 Task: Create new contact,   with mail id: 'NovaMartin80@nachi-fujikoshi.co.jp', first name: 'Nova', Last name: 'Martin', Job Title: Procurement Manager, Phone number (801) 555-1234. Change life cycle stage to  'Lead' and lead status to 'New'. Add new company to the associated contact: weill.cornell.edu and type: Other. Logged in from softage.10@softage.net
Action: Mouse moved to (108, 73)
Screenshot: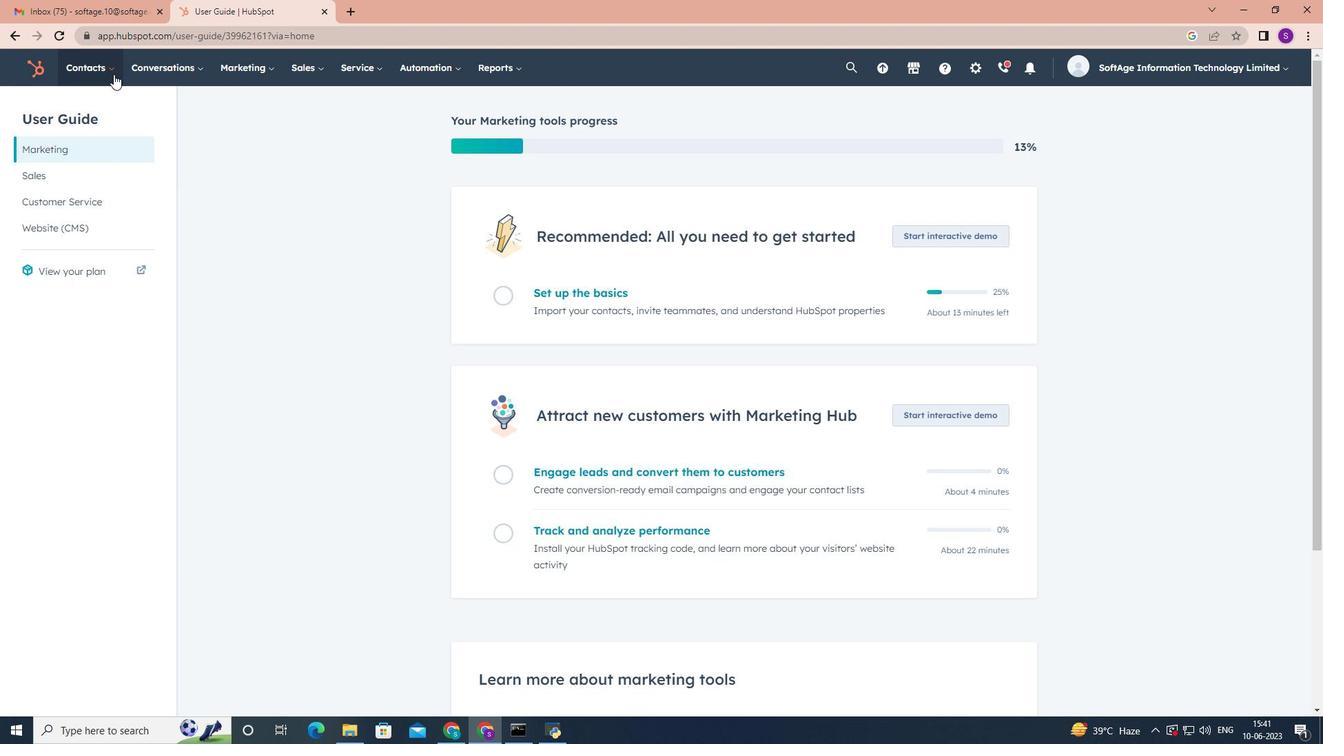 
Action: Mouse pressed left at (108, 73)
Screenshot: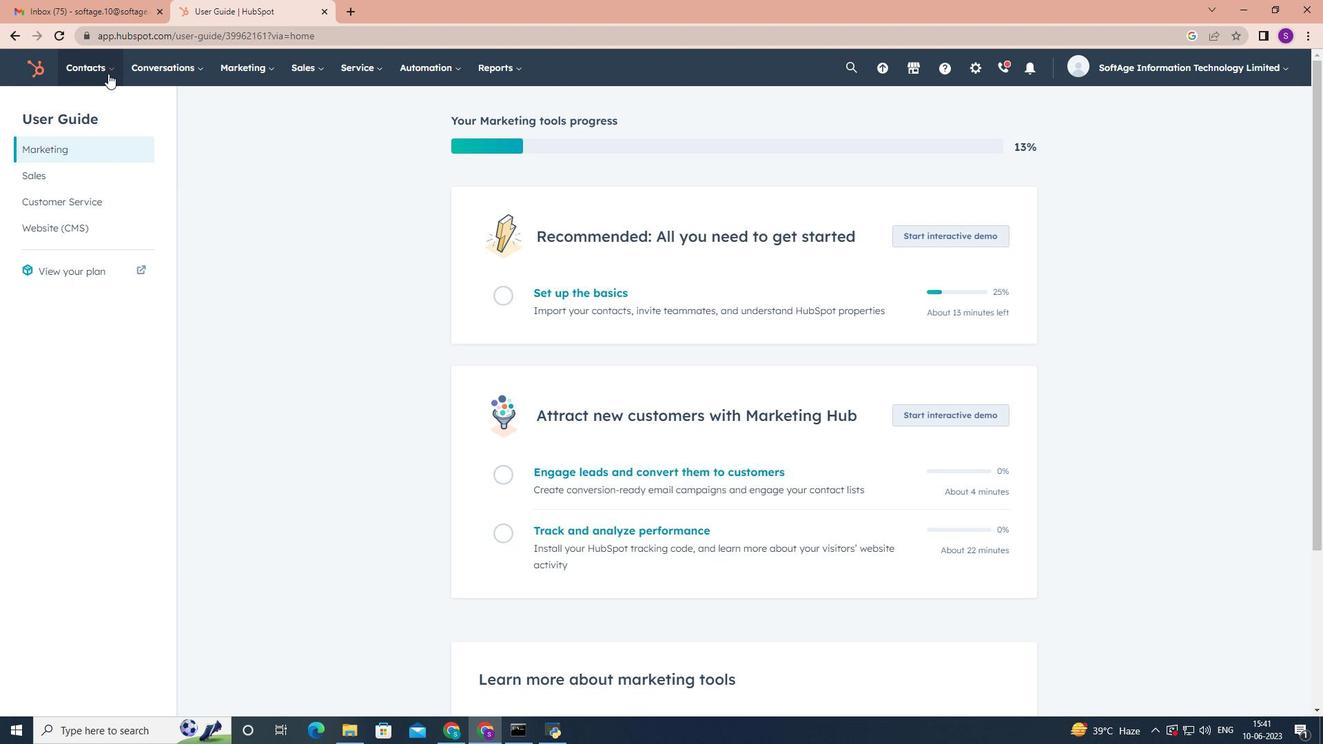 
Action: Mouse moved to (114, 101)
Screenshot: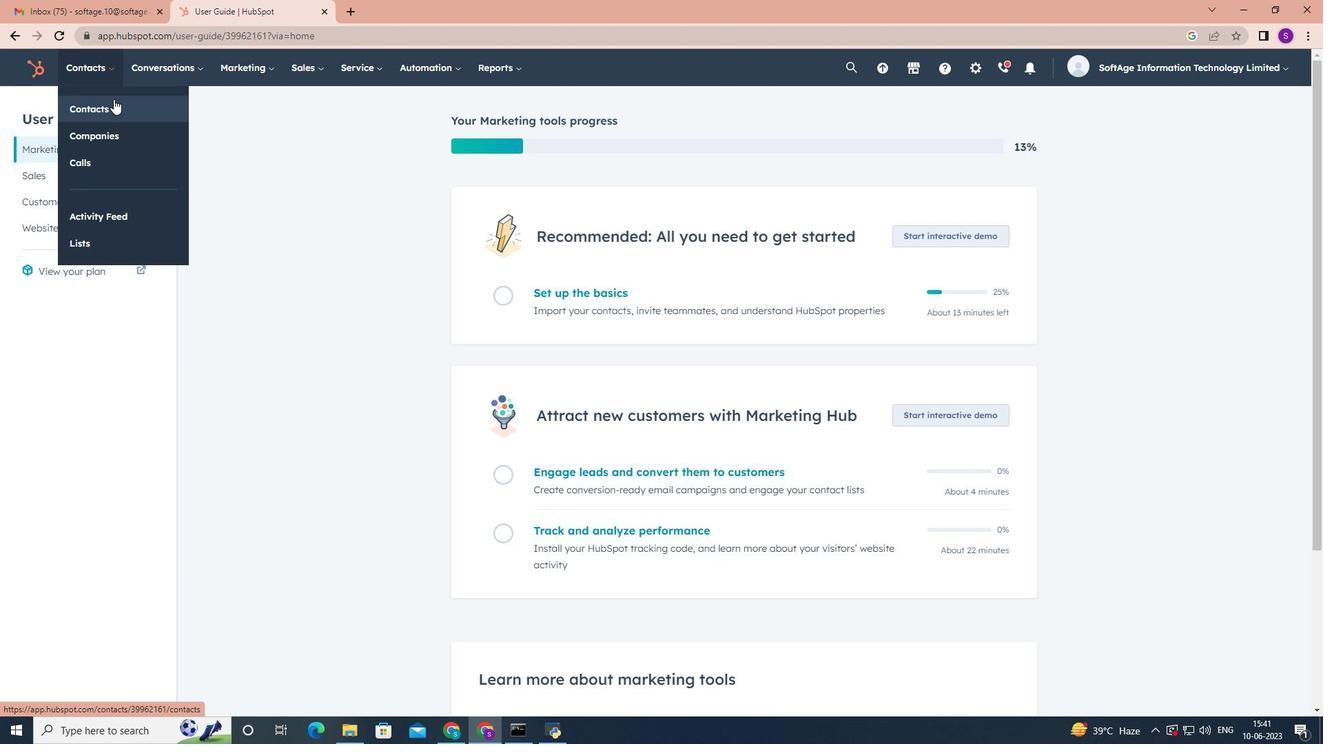 
Action: Mouse pressed left at (114, 101)
Screenshot: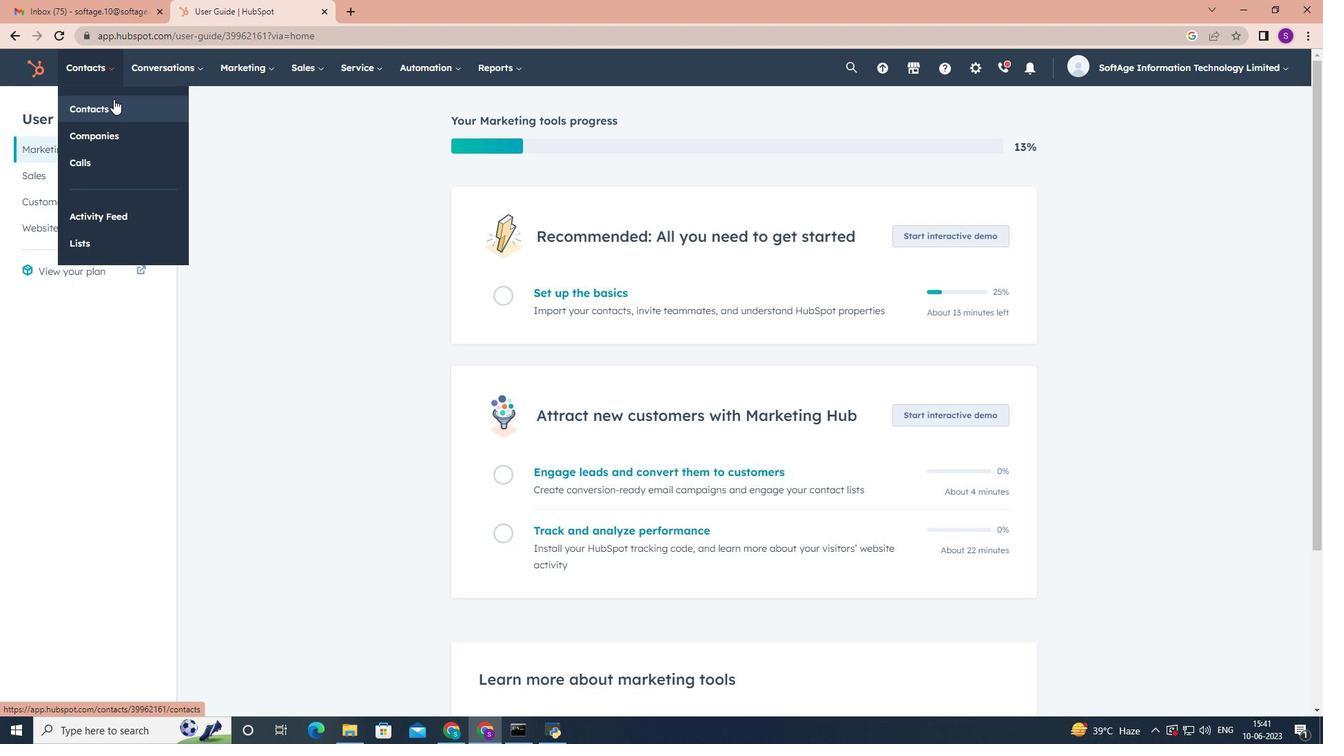 
Action: Mouse moved to (1269, 110)
Screenshot: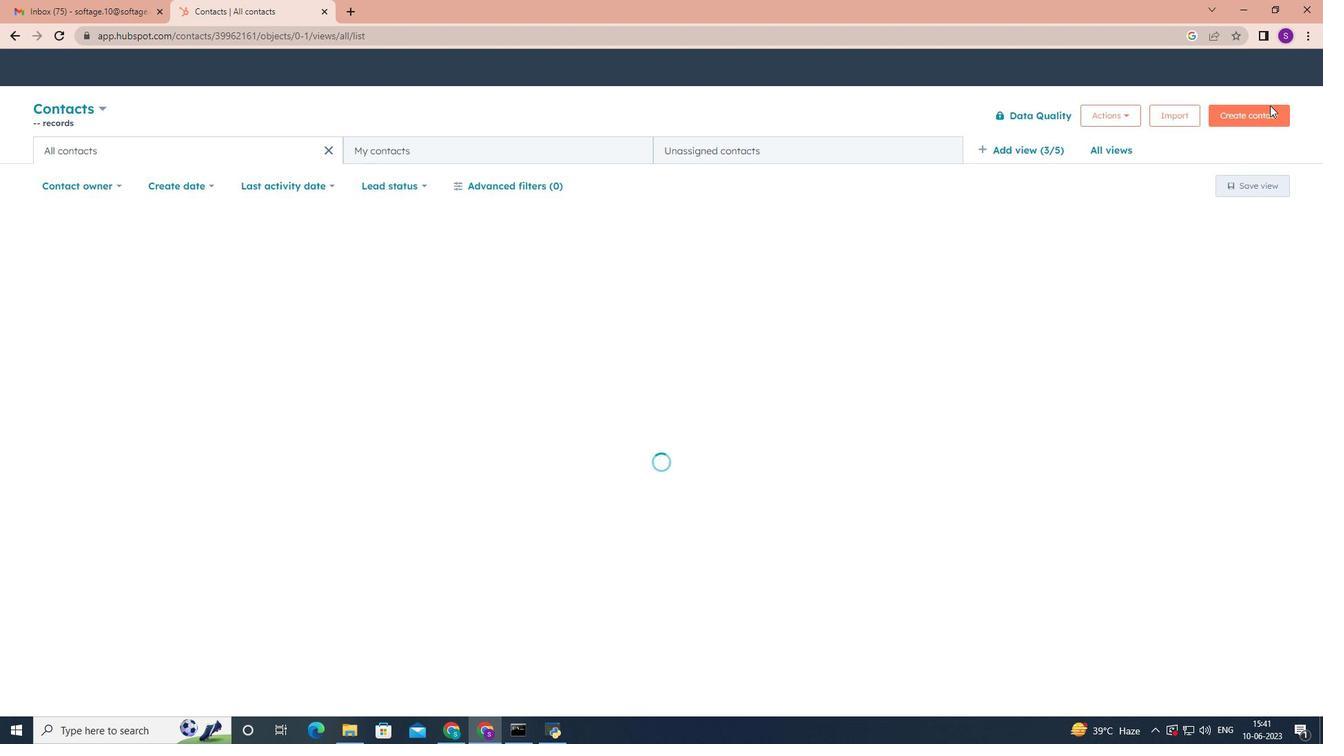 
Action: Mouse pressed left at (1269, 110)
Screenshot: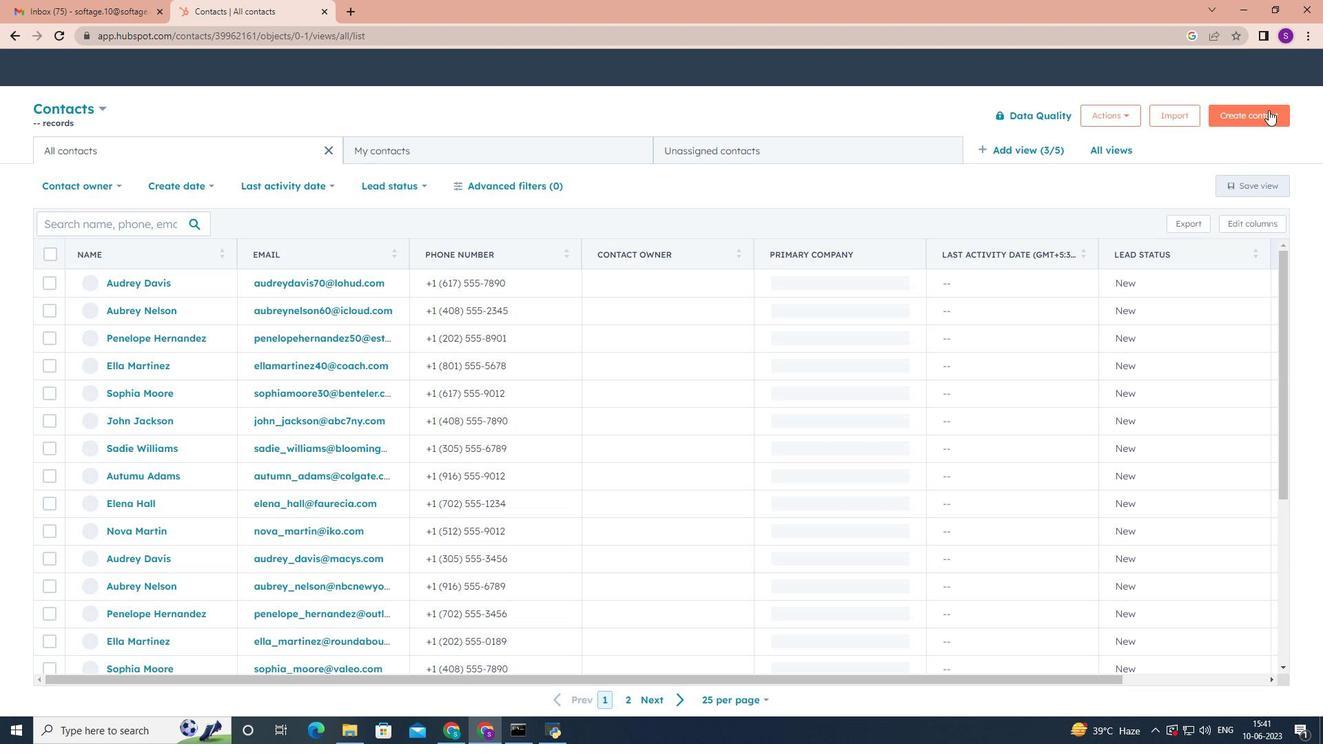 
Action: Mouse moved to (990, 186)
Screenshot: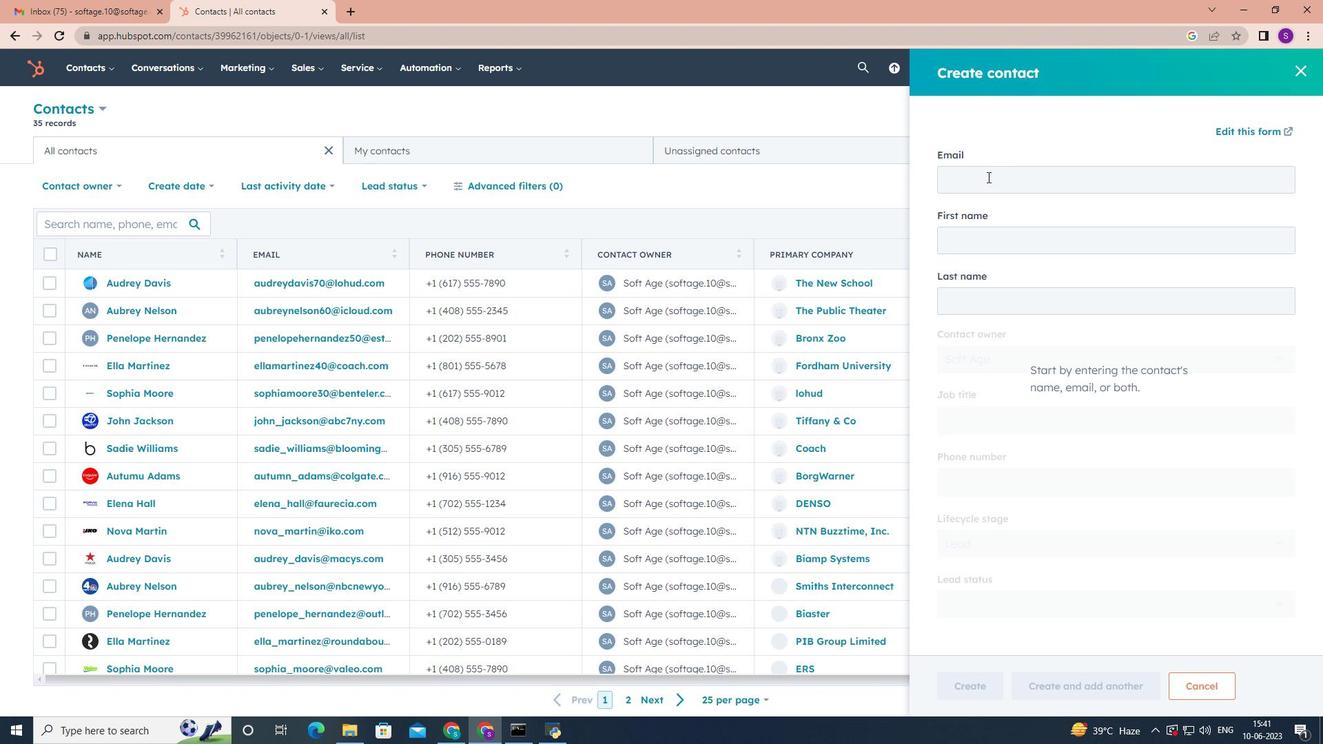
Action: Mouse pressed left at (990, 186)
Screenshot: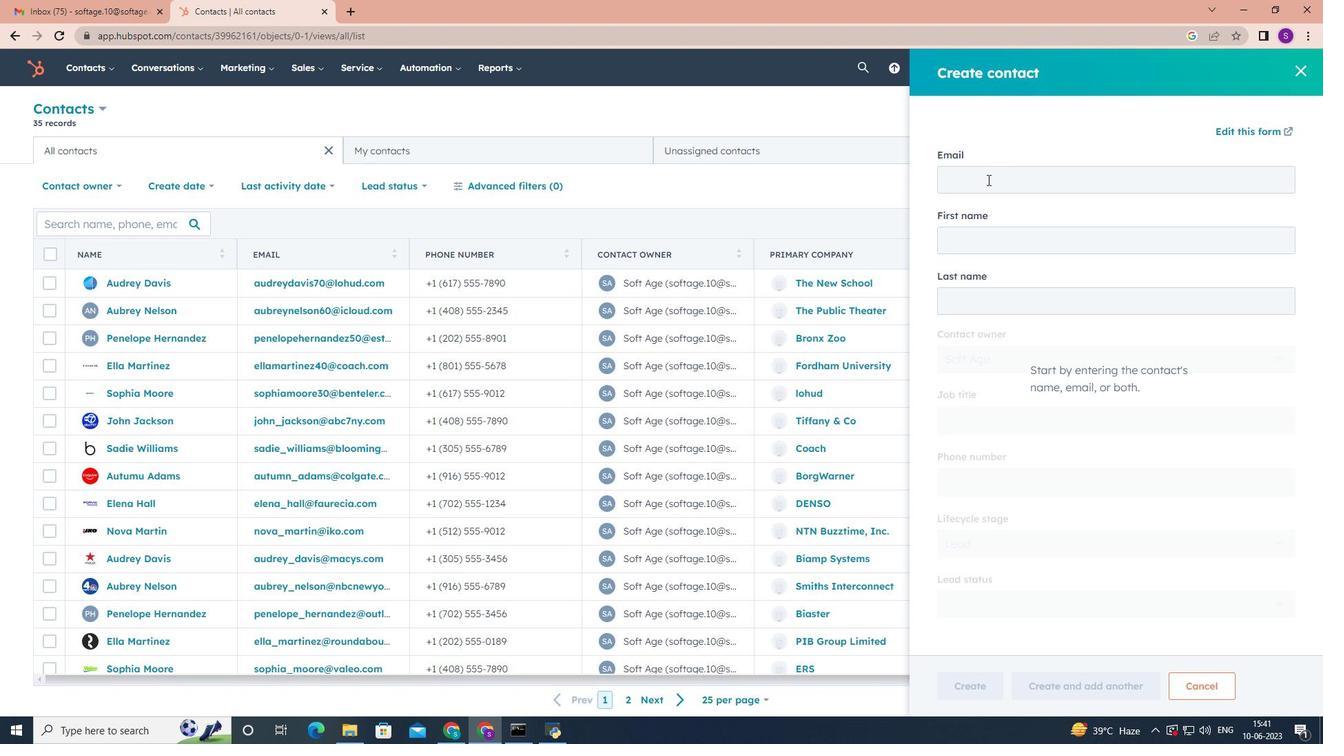 
Action: Key pressed <Key.shift>Nova<Key.shift>Martin80<Key.shift><Key.shift>@nachi-fujikoshi.co.jp<Key.tab><Key.shift>Nova<Key.tab><Key.shift>Martin<Key.tab><Key.shift>Pr<Key.tab><Key.shift>Procurement<Key.space><Key.shift>Manager<Key.tab>8015551234<Key.tab><Key.tab><Key.tab><Key.tab><Key.enter>
Screenshot: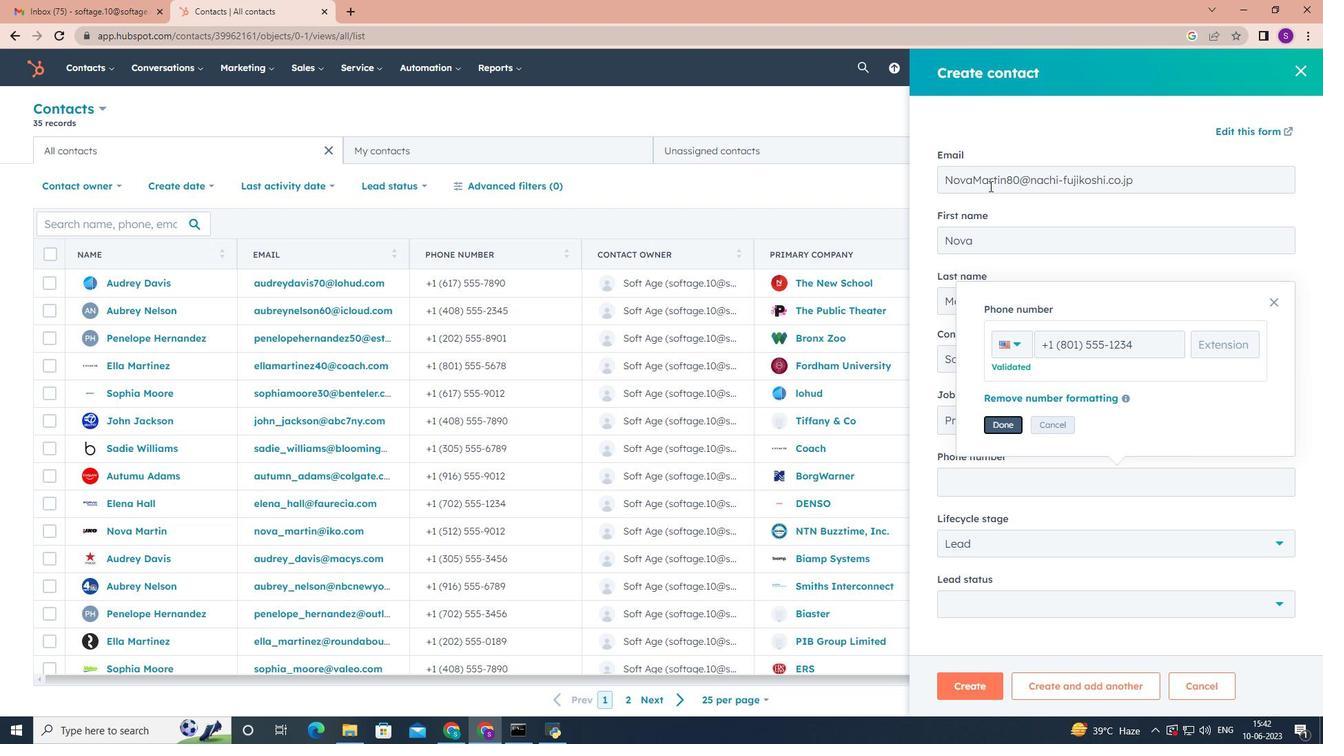 
Action: Mouse moved to (1281, 555)
Screenshot: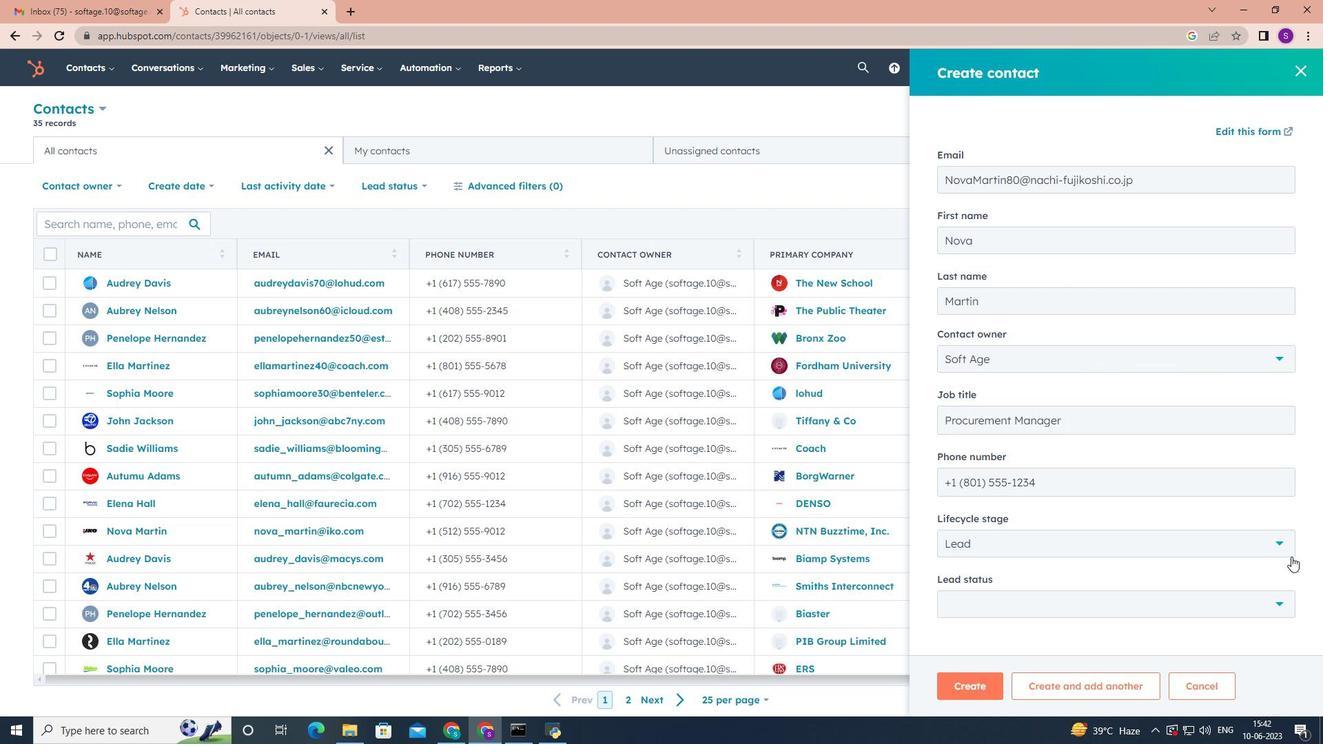 
Action: Mouse pressed left at (1281, 555)
Screenshot: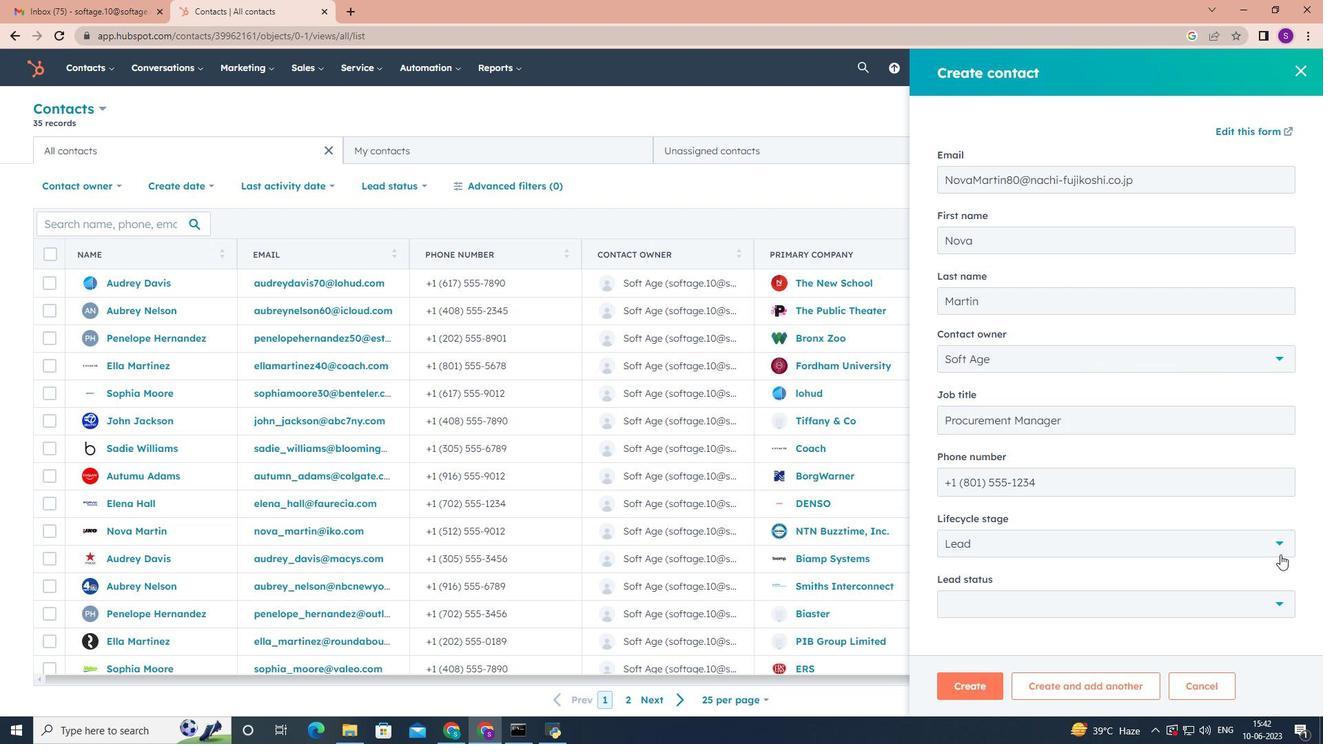 
Action: Mouse moved to (1122, 427)
Screenshot: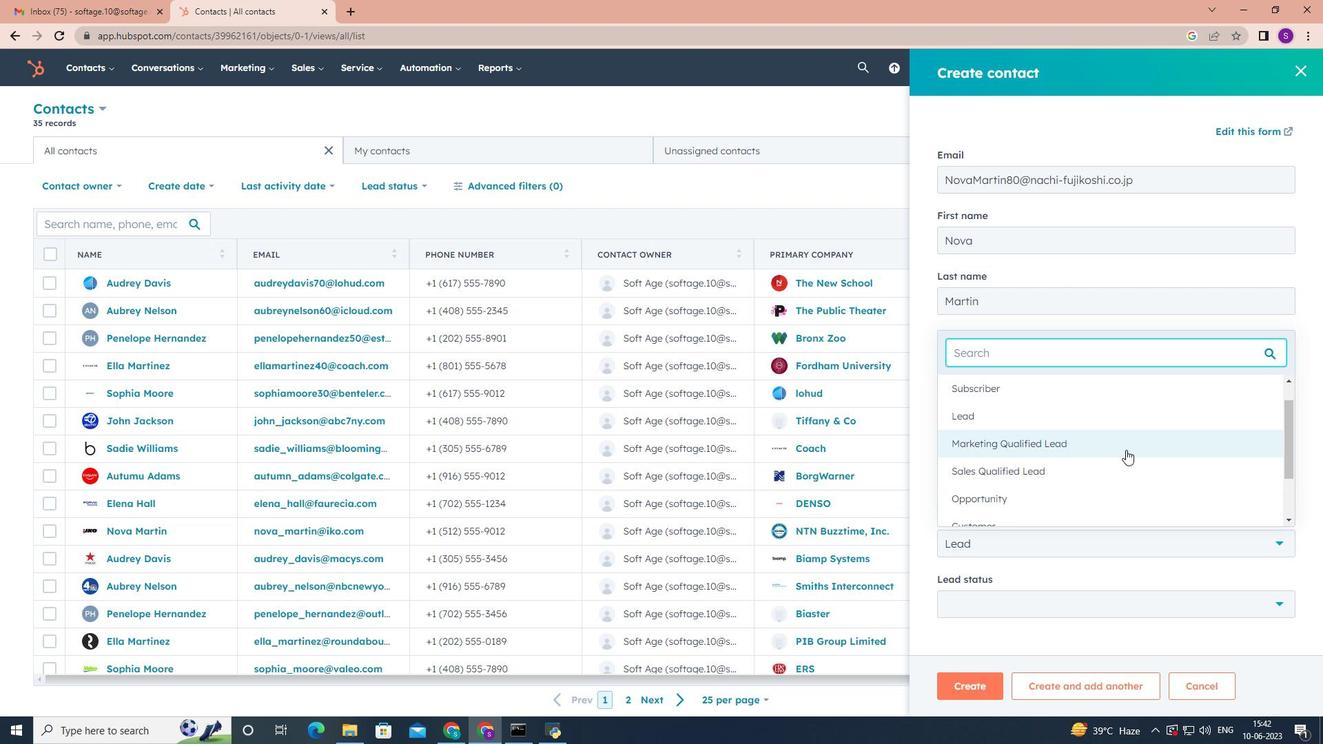 
Action: Mouse pressed left at (1122, 427)
Screenshot: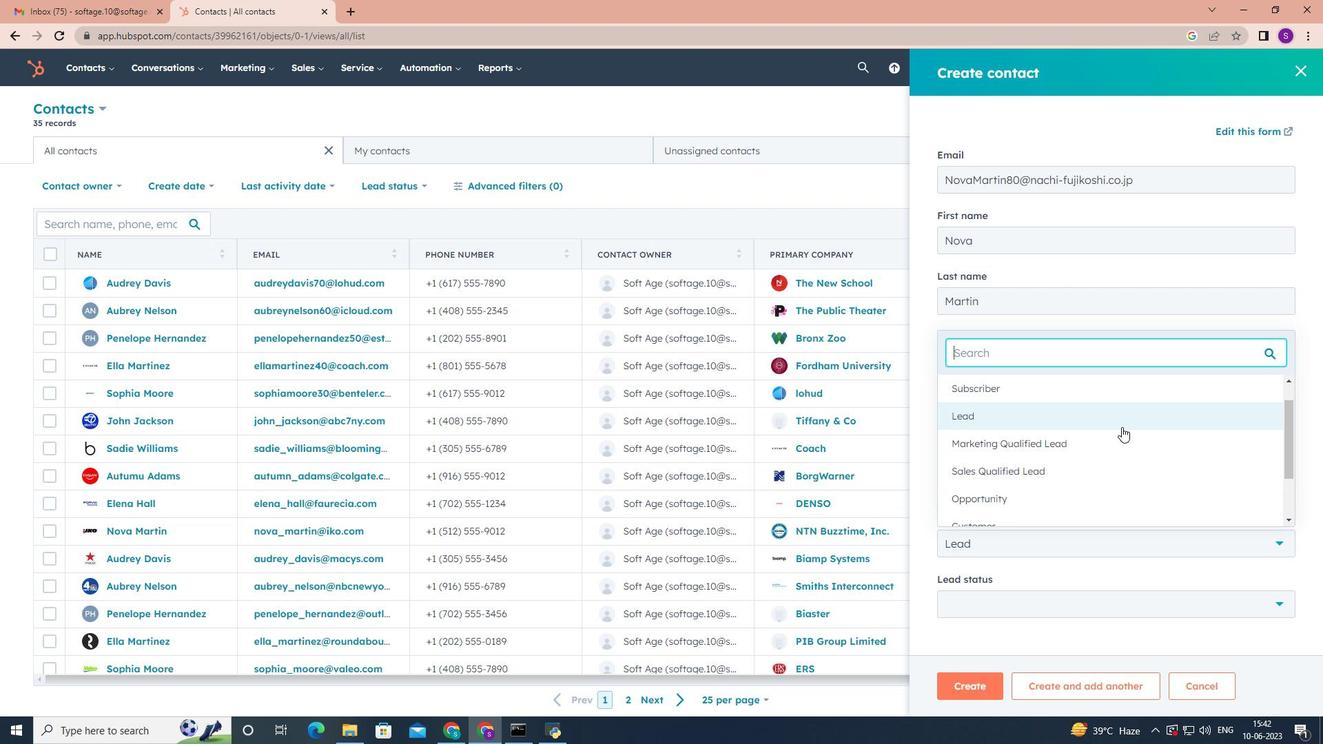 
Action: Mouse moved to (1271, 611)
Screenshot: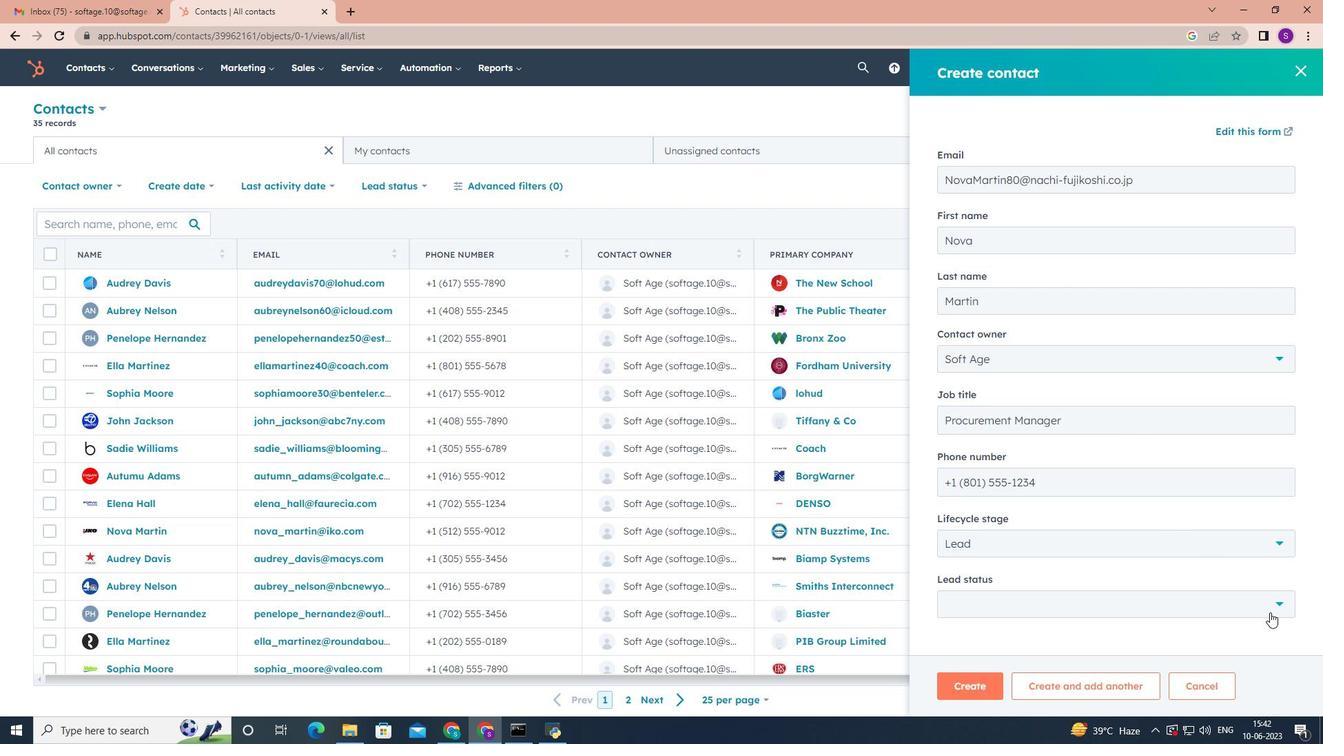 
Action: Mouse pressed left at (1271, 611)
Screenshot: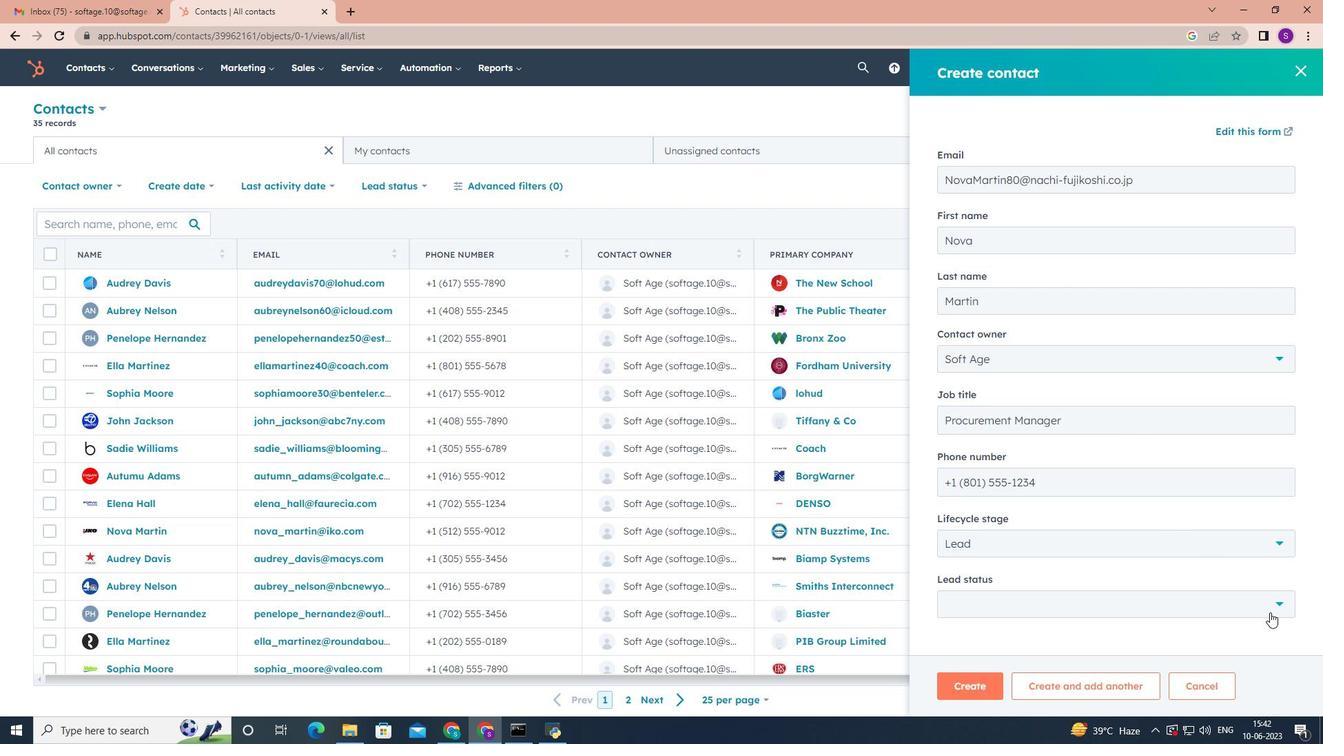 
Action: Mouse moved to (1123, 464)
Screenshot: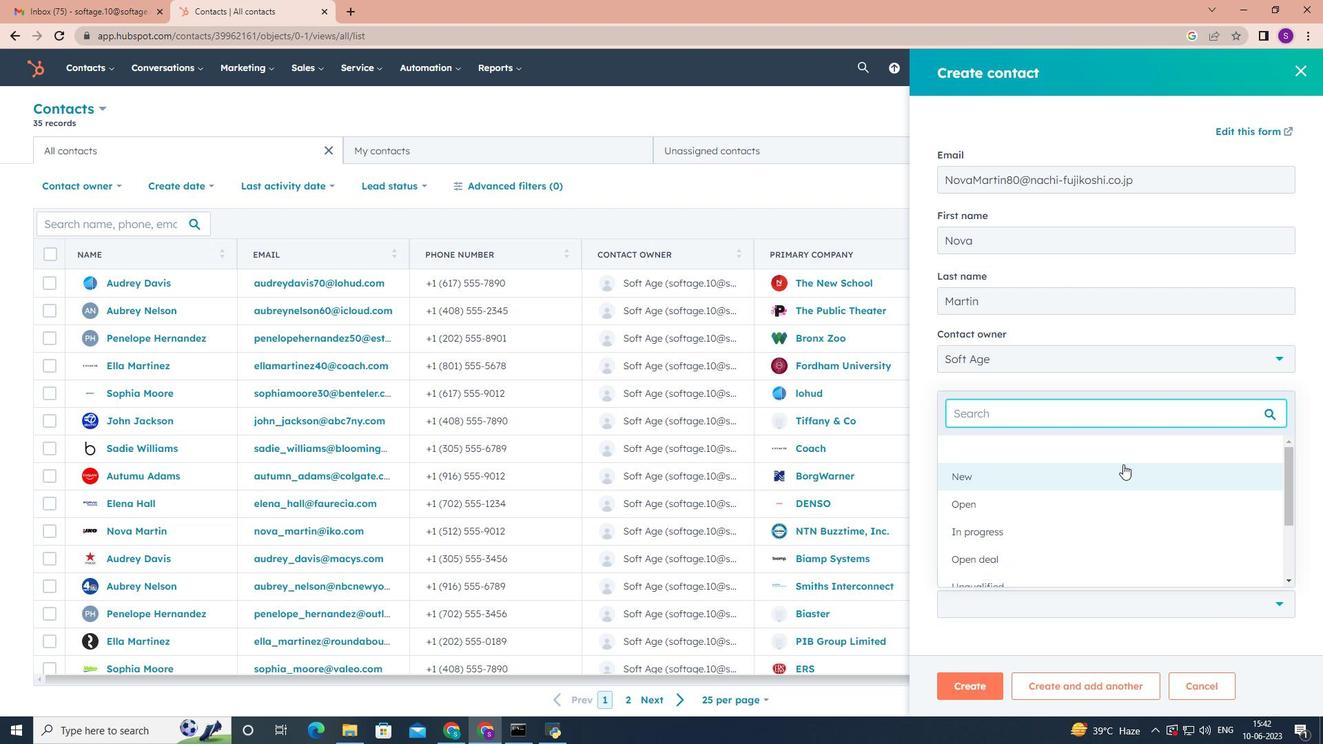 
Action: Mouse pressed left at (1123, 464)
Screenshot: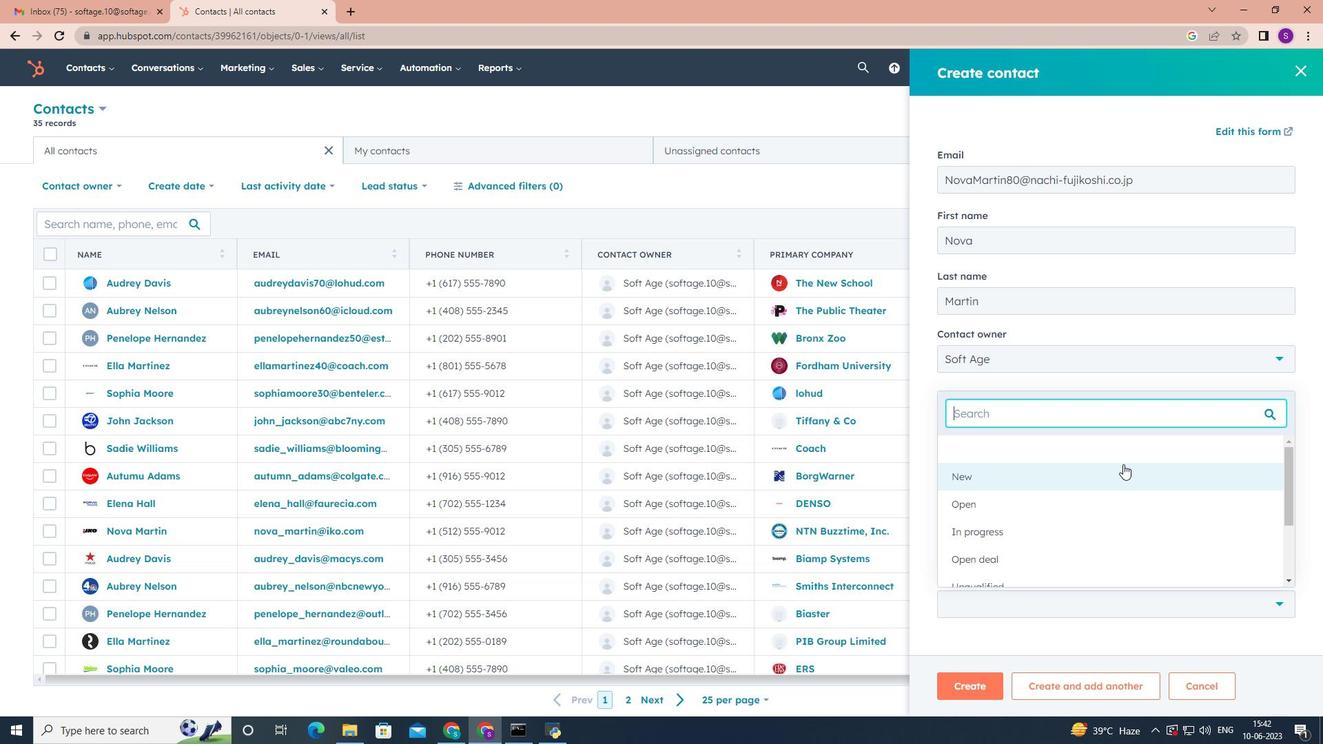 
Action: Mouse moved to (1112, 493)
Screenshot: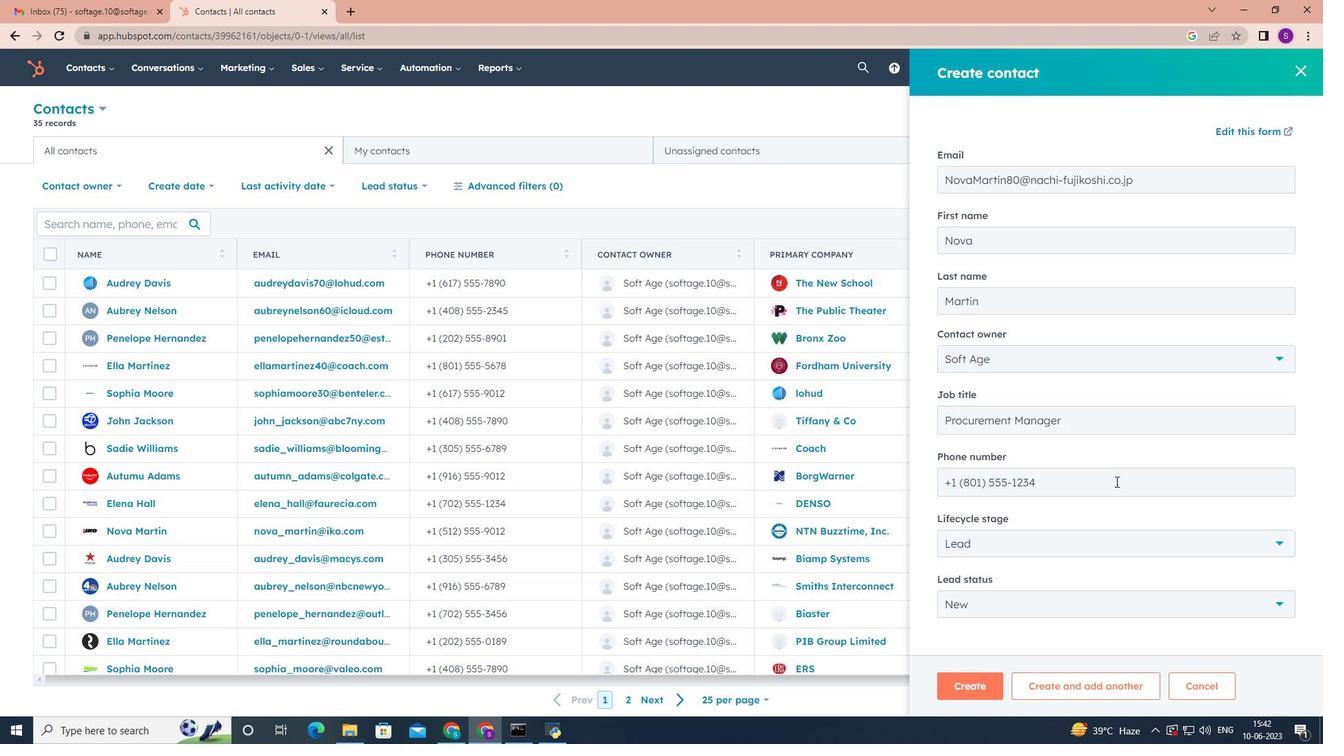 
Action: Mouse scrolled (1112, 493) with delta (0, 0)
Screenshot: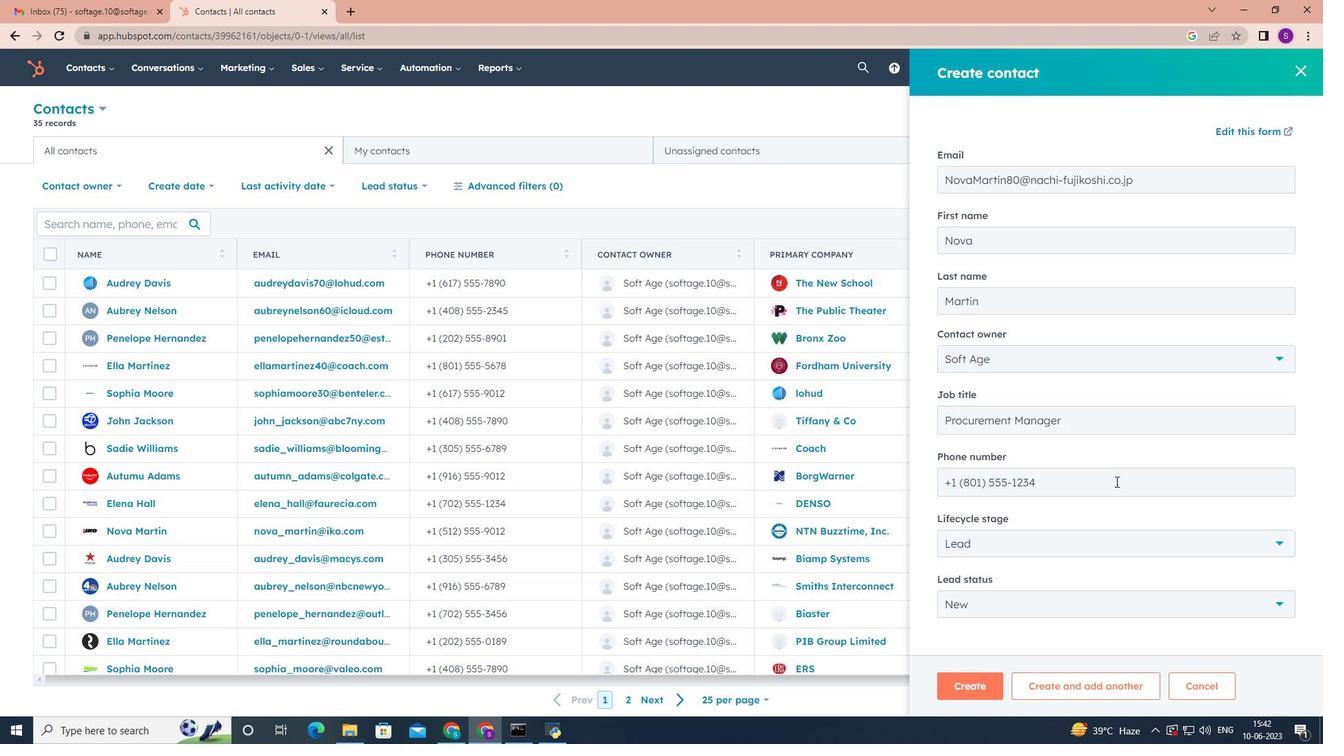 
Action: Mouse moved to (1111, 499)
Screenshot: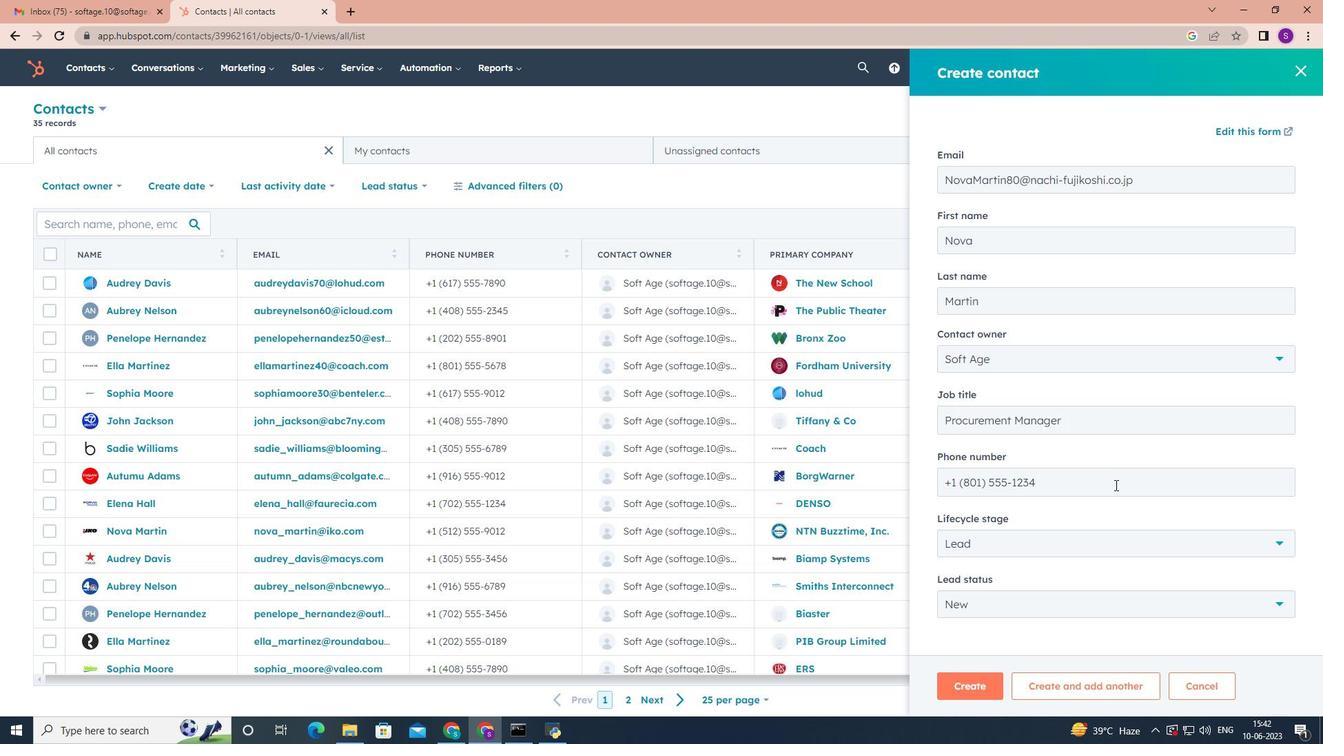 
Action: Mouse scrolled (1111, 499) with delta (0, 0)
Screenshot: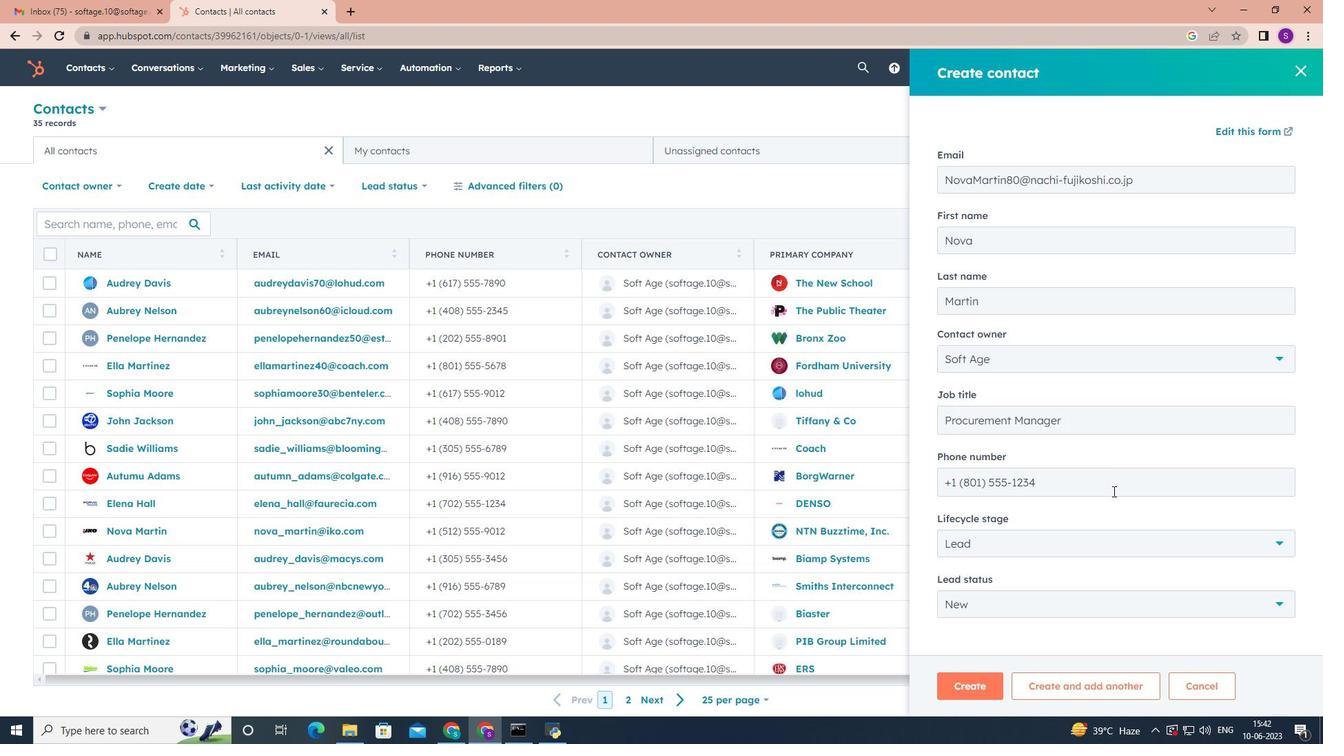
Action: Mouse scrolled (1111, 499) with delta (0, 0)
Screenshot: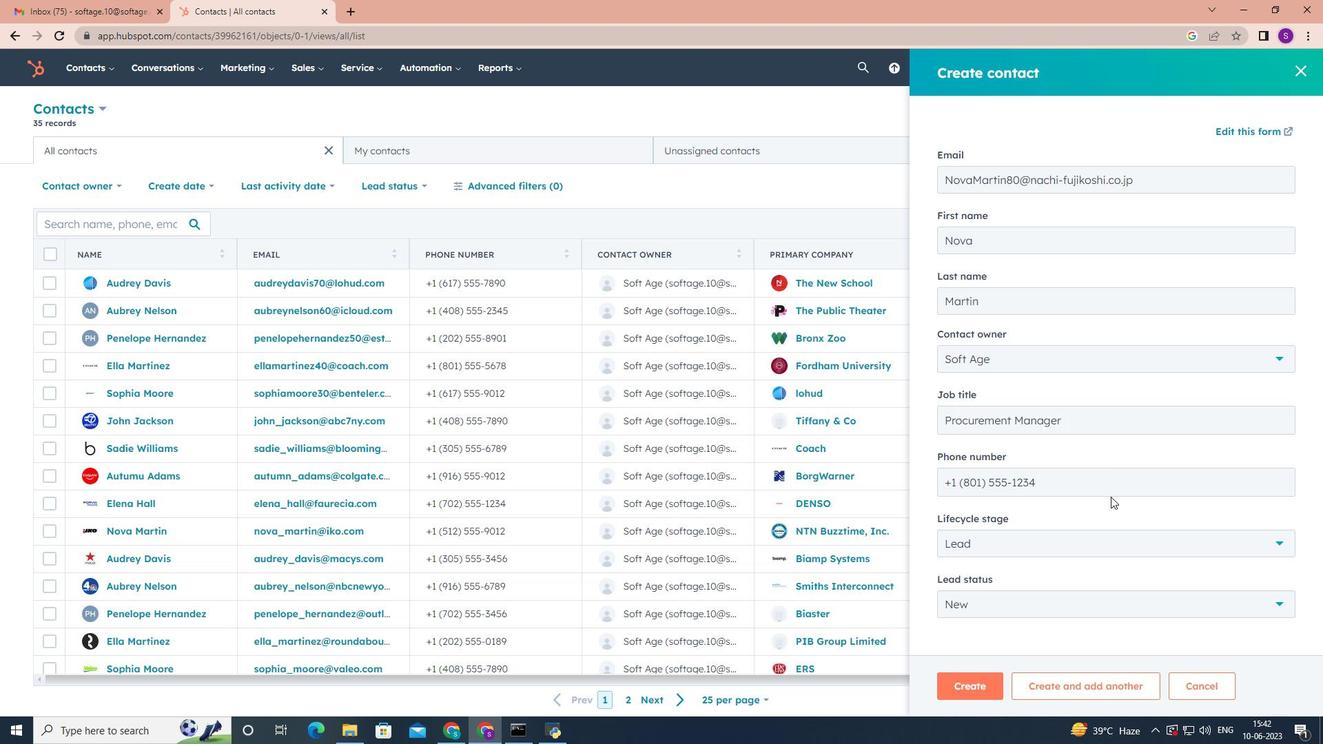 
Action: Mouse scrolled (1111, 499) with delta (0, 0)
Screenshot: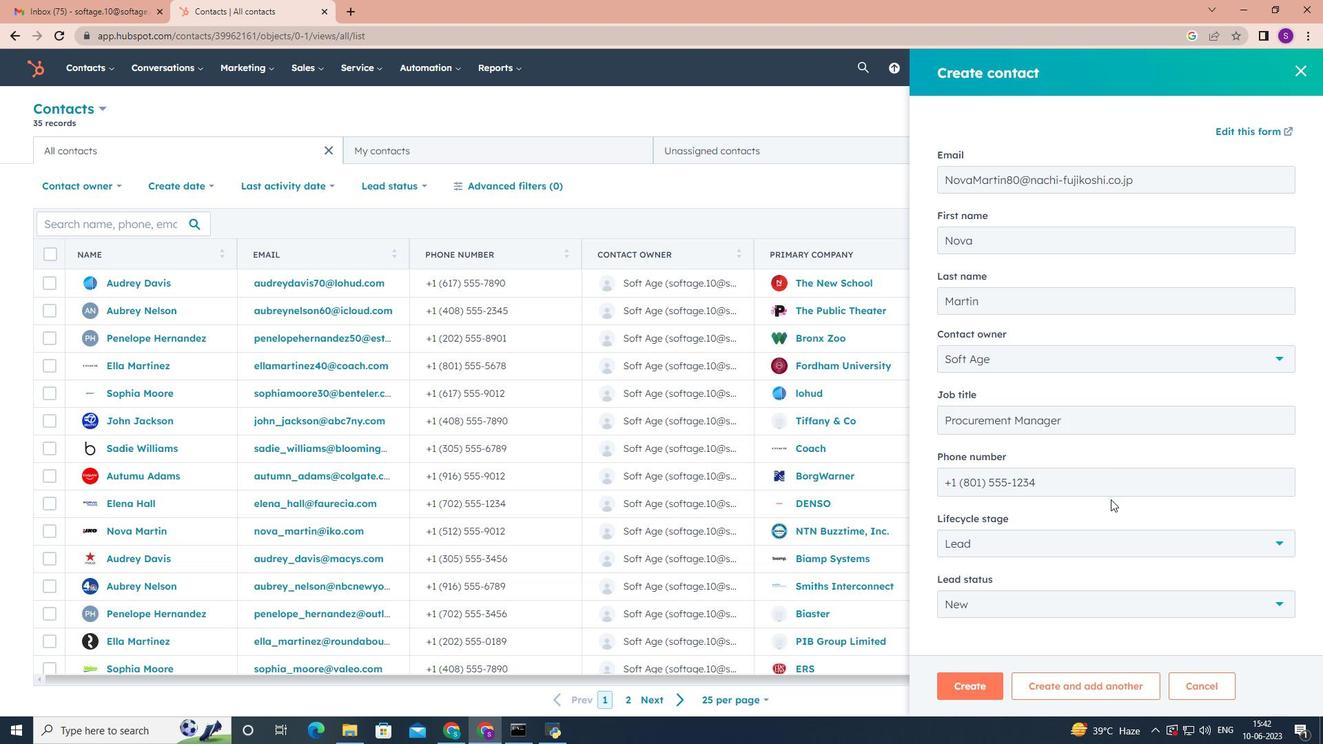 
Action: Mouse moved to (1090, 539)
Screenshot: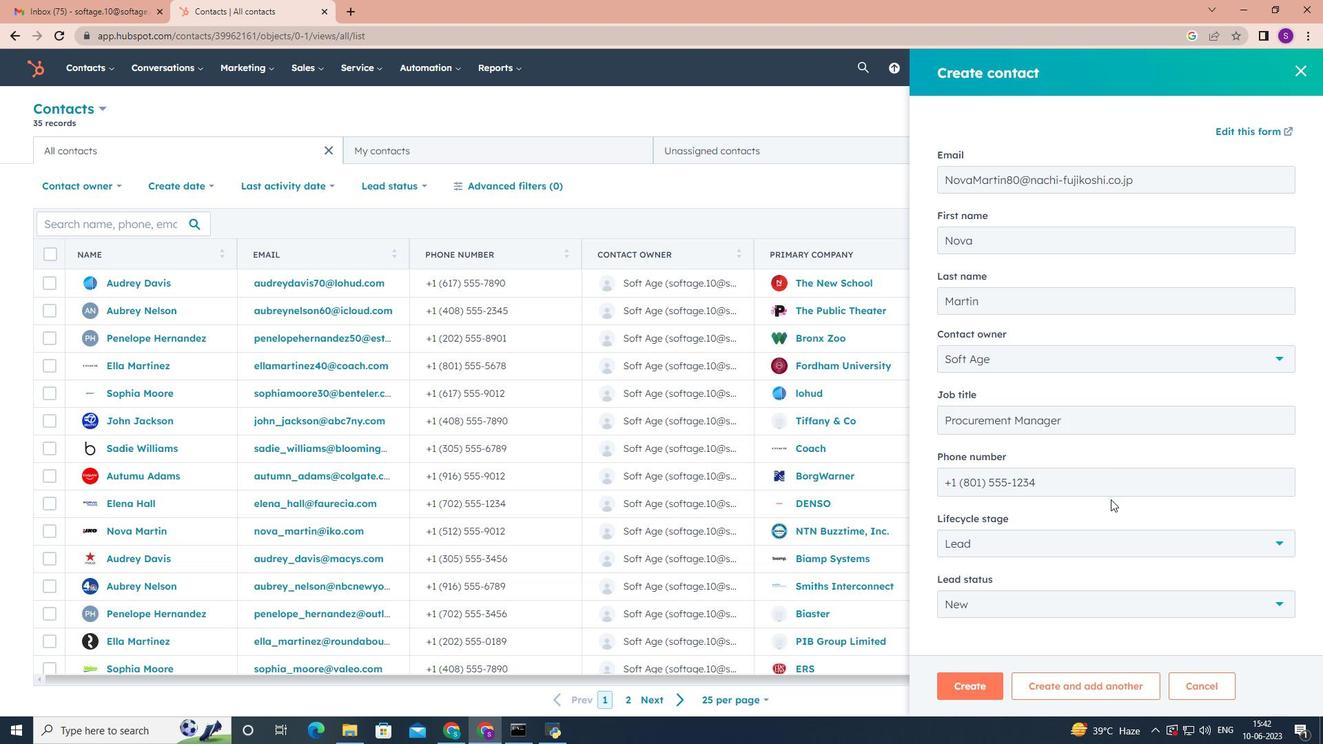 
Action: Mouse scrolled (1090, 538) with delta (0, 0)
Screenshot: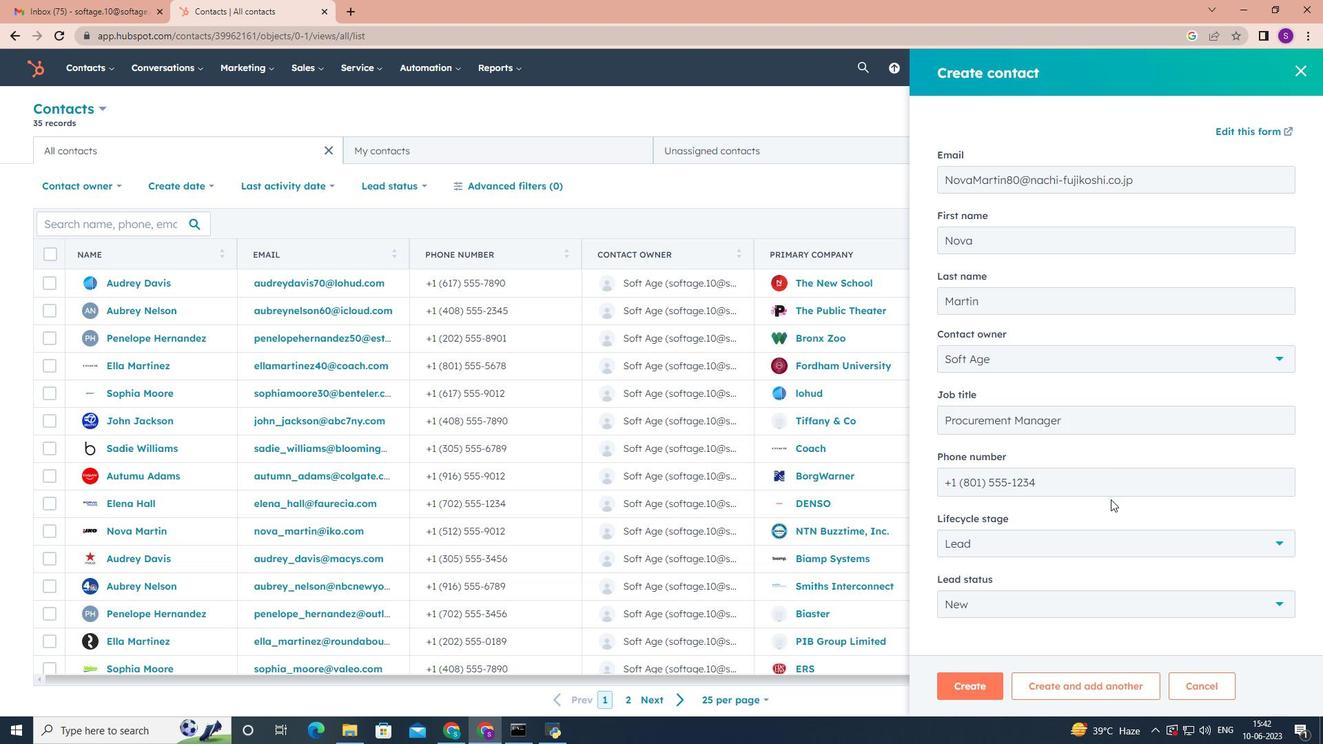 
Action: Mouse moved to (986, 680)
Screenshot: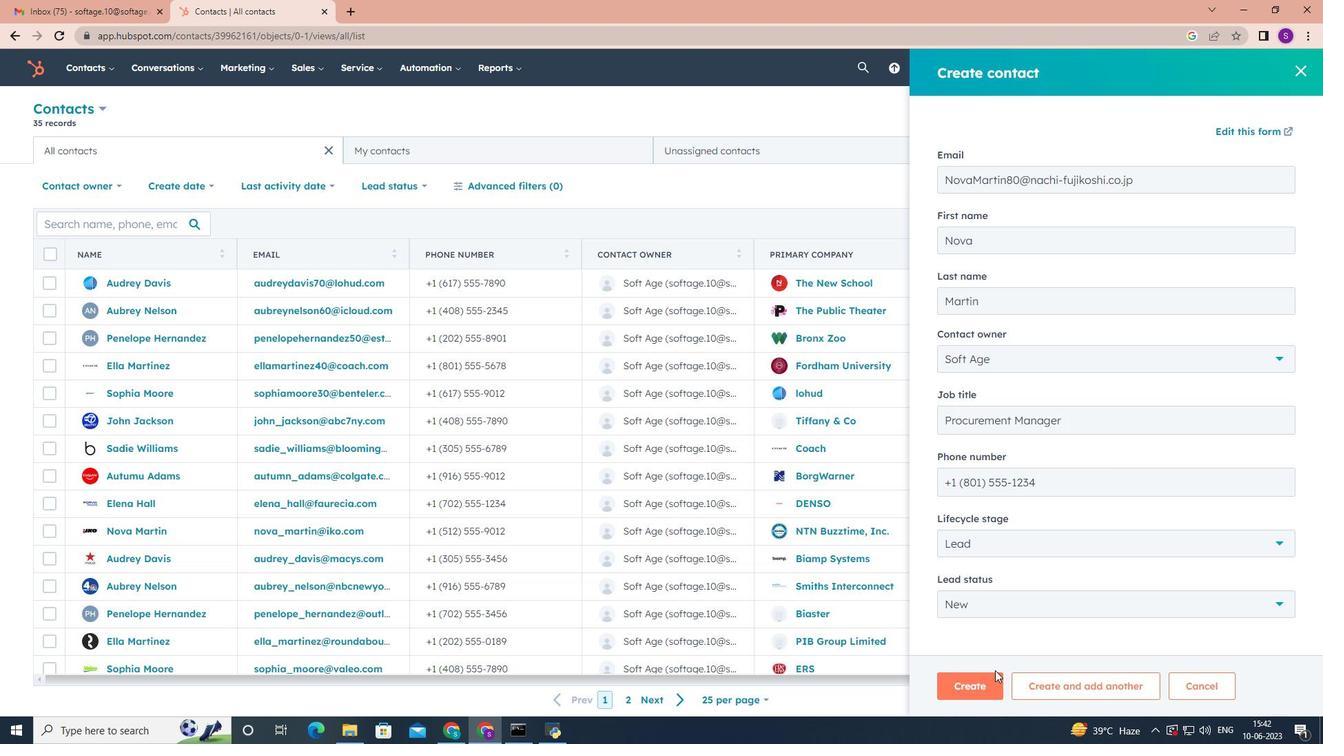 
Action: Mouse pressed left at (986, 680)
Screenshot: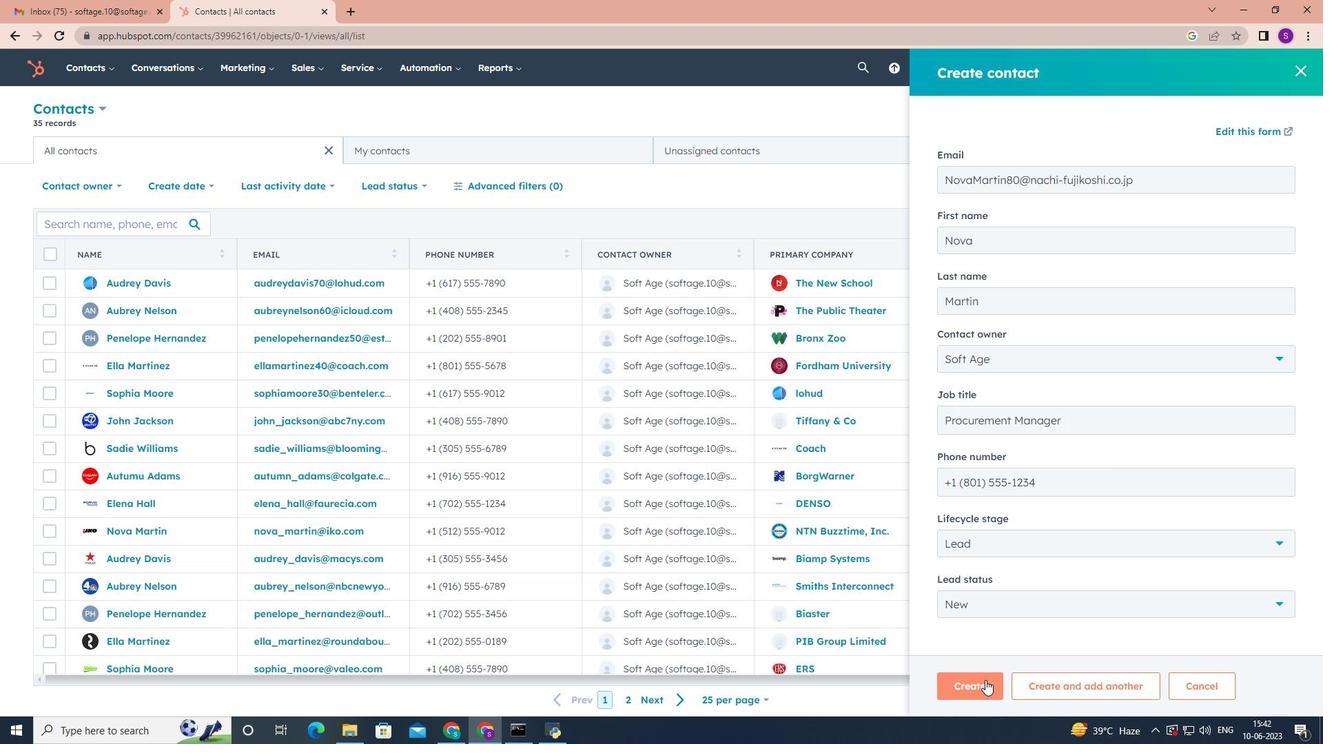 
Action: Mouse moved to (930, 444)
Screenshot: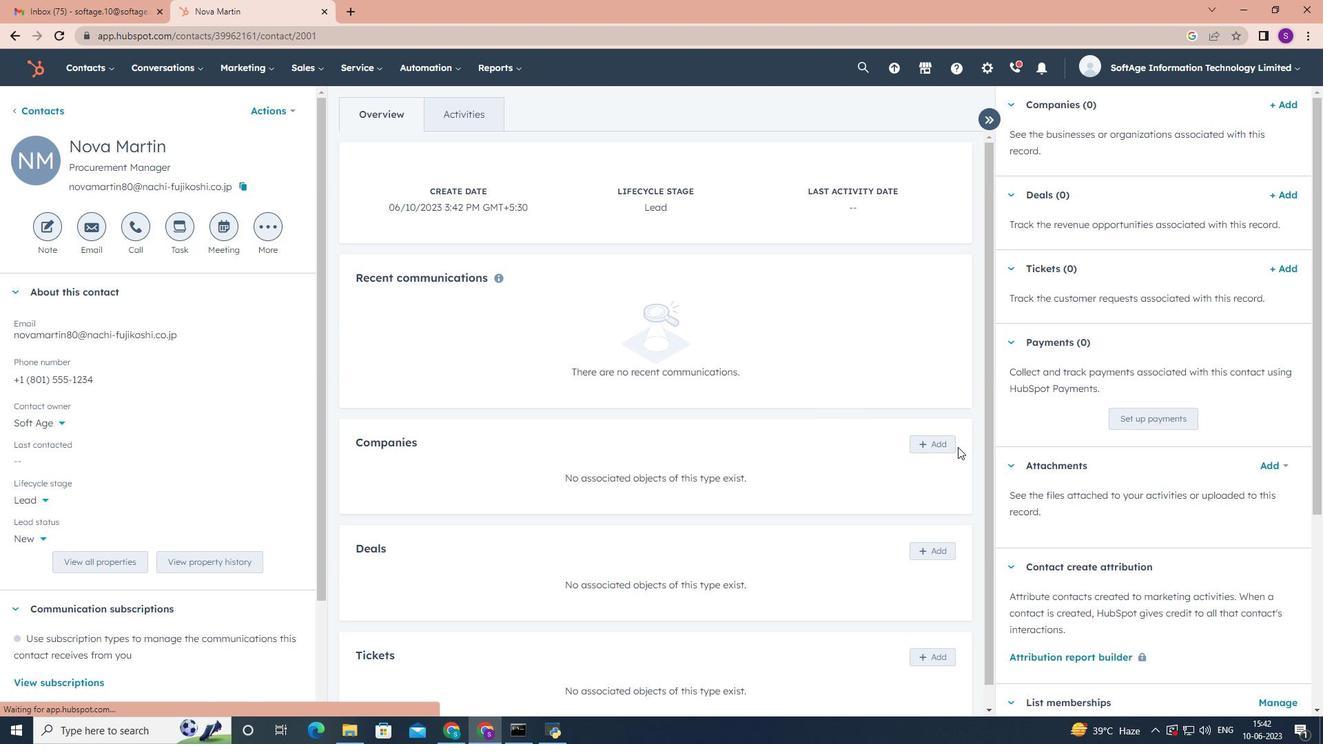 
Action: Mouse pressed left at (930, 444)
Screenshot: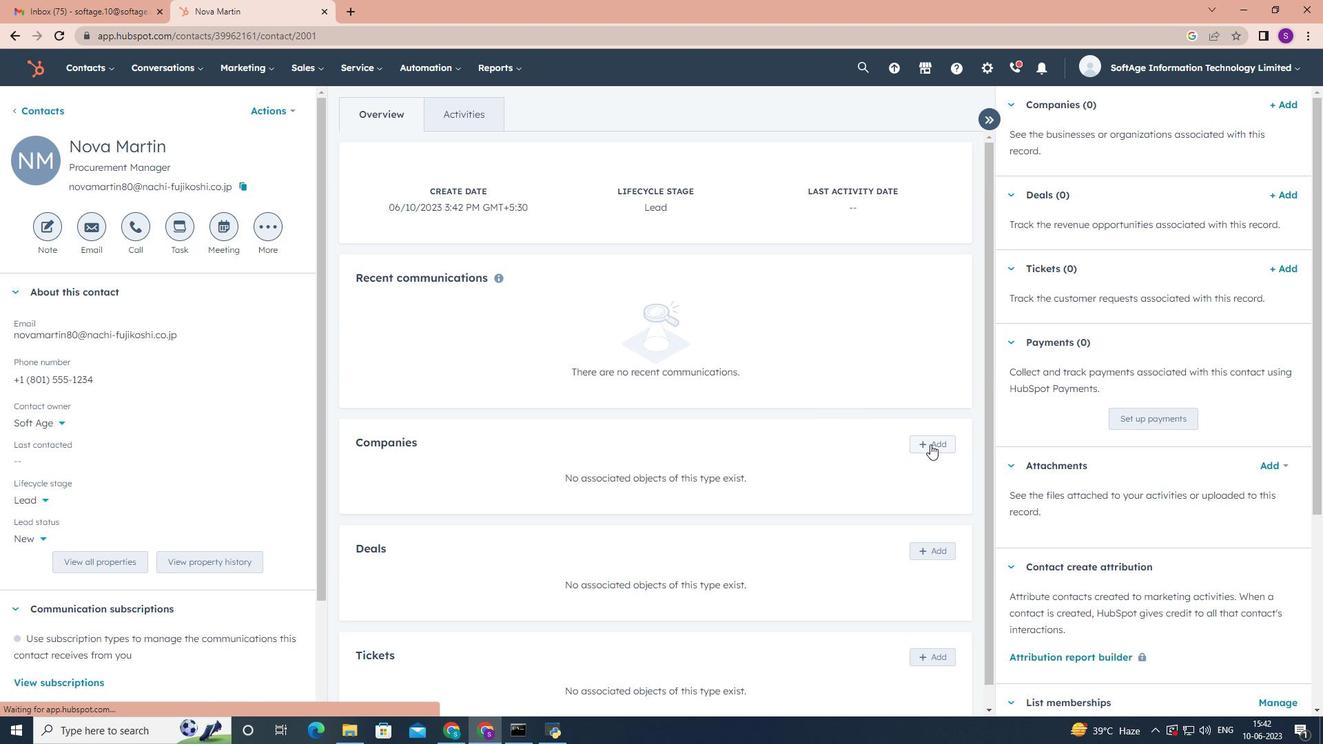 
Action: Mouse moved to (1073, 139)
Screenshot: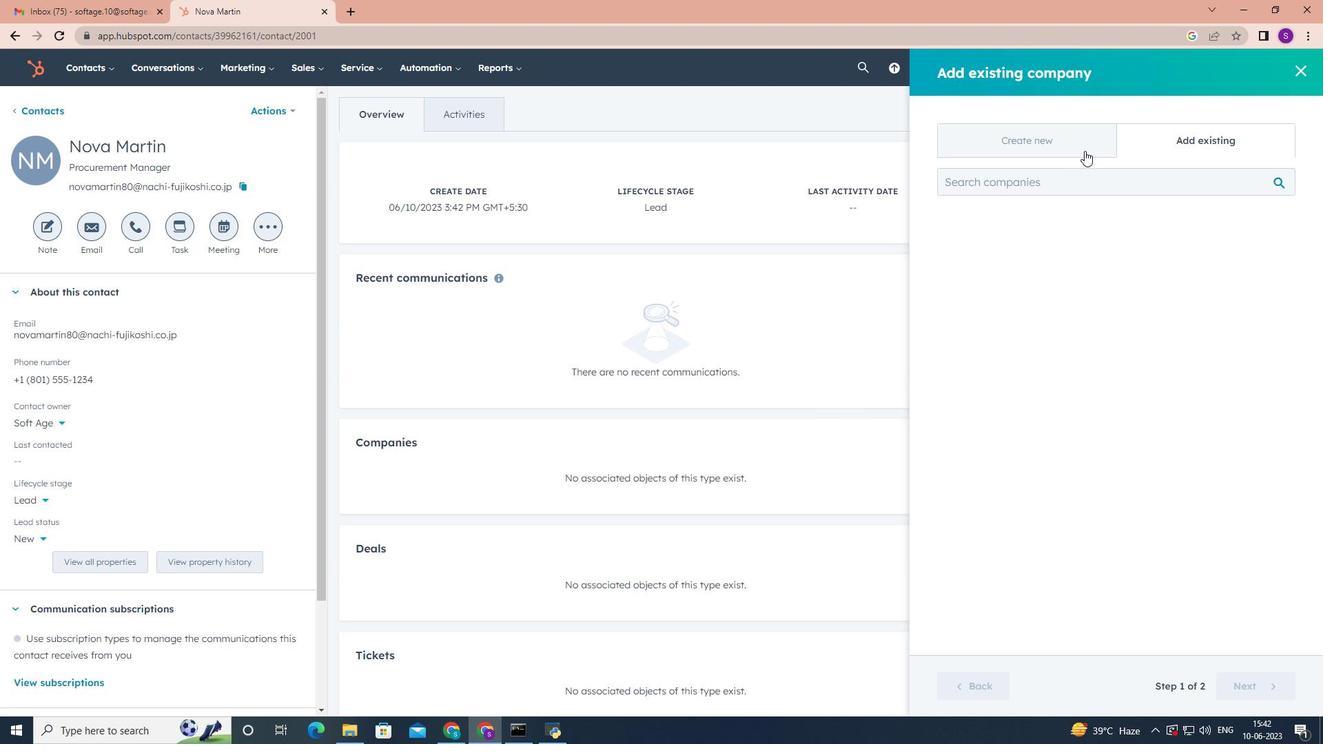 
Action: Mouse pressed left at (1073, 139)
Screenshot: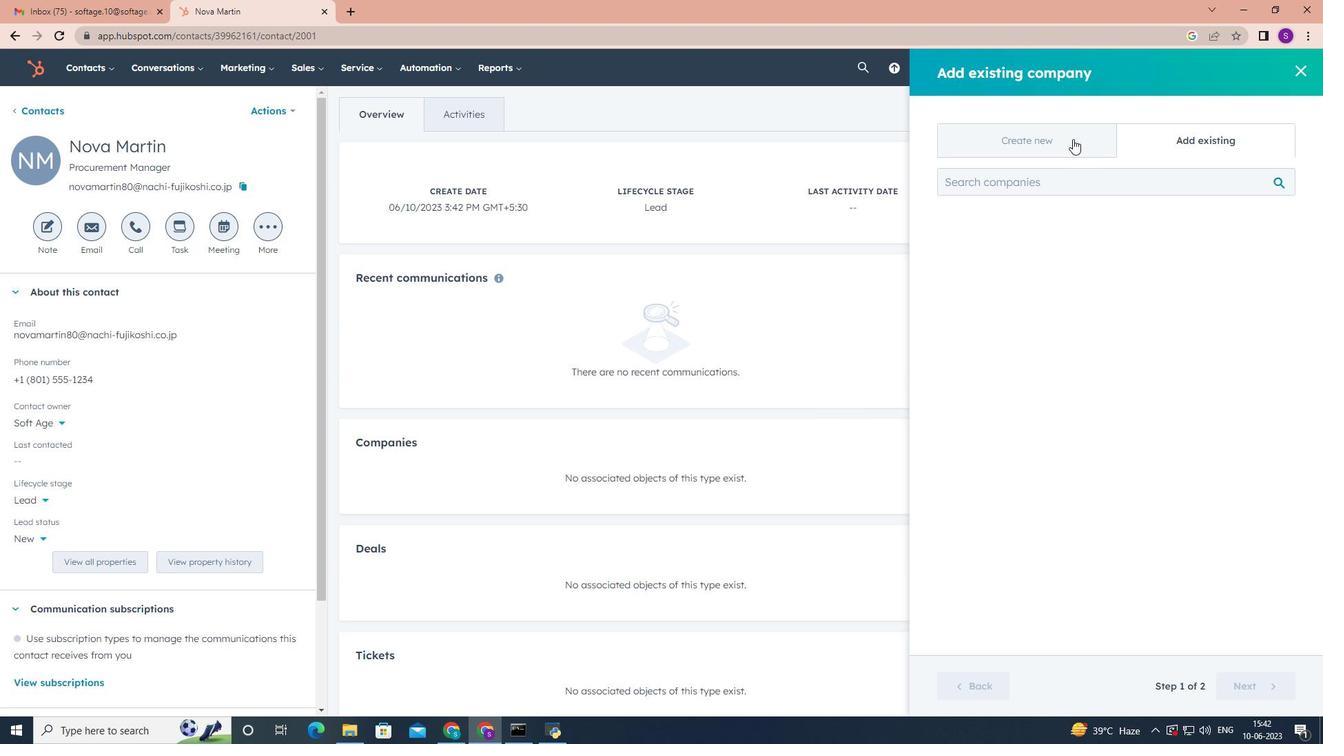 
Action: Mouse moved to (1041, 217)
Screenshot: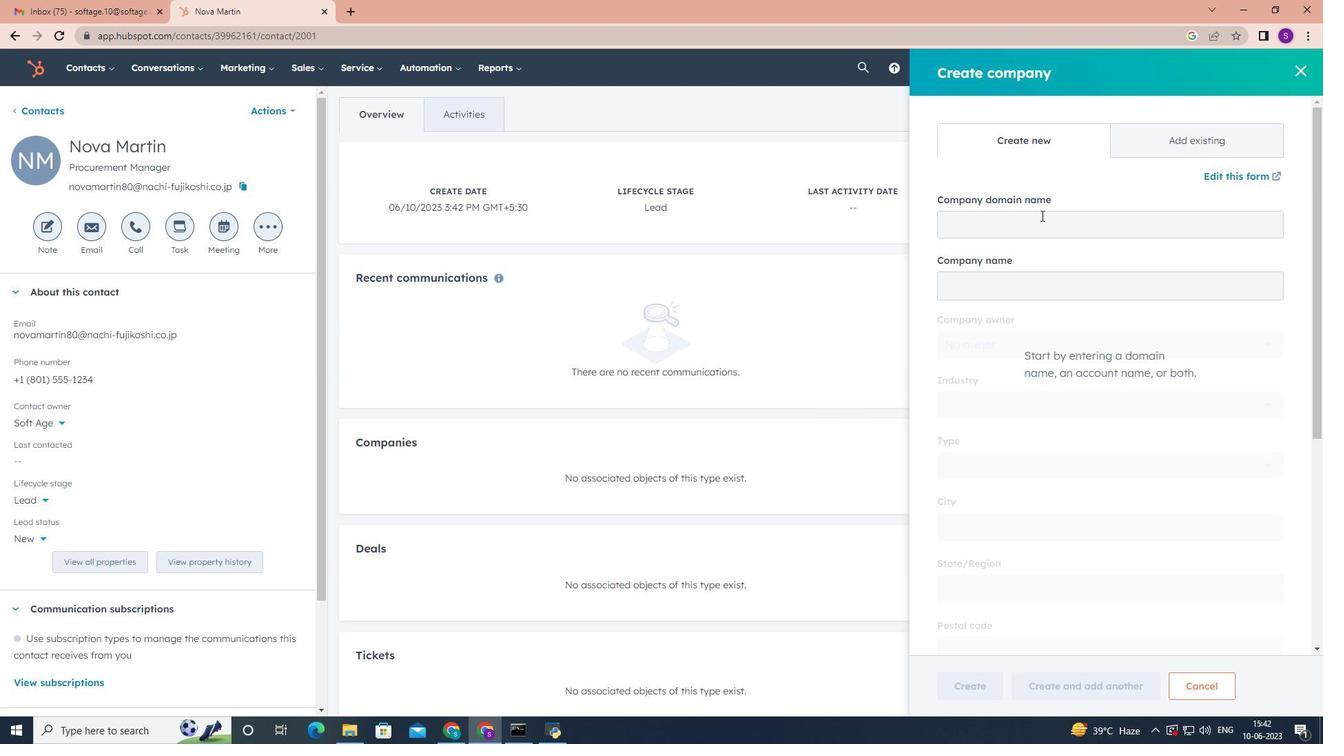 
Action: Mouse pressed left at (1041, 217)
Screenshot: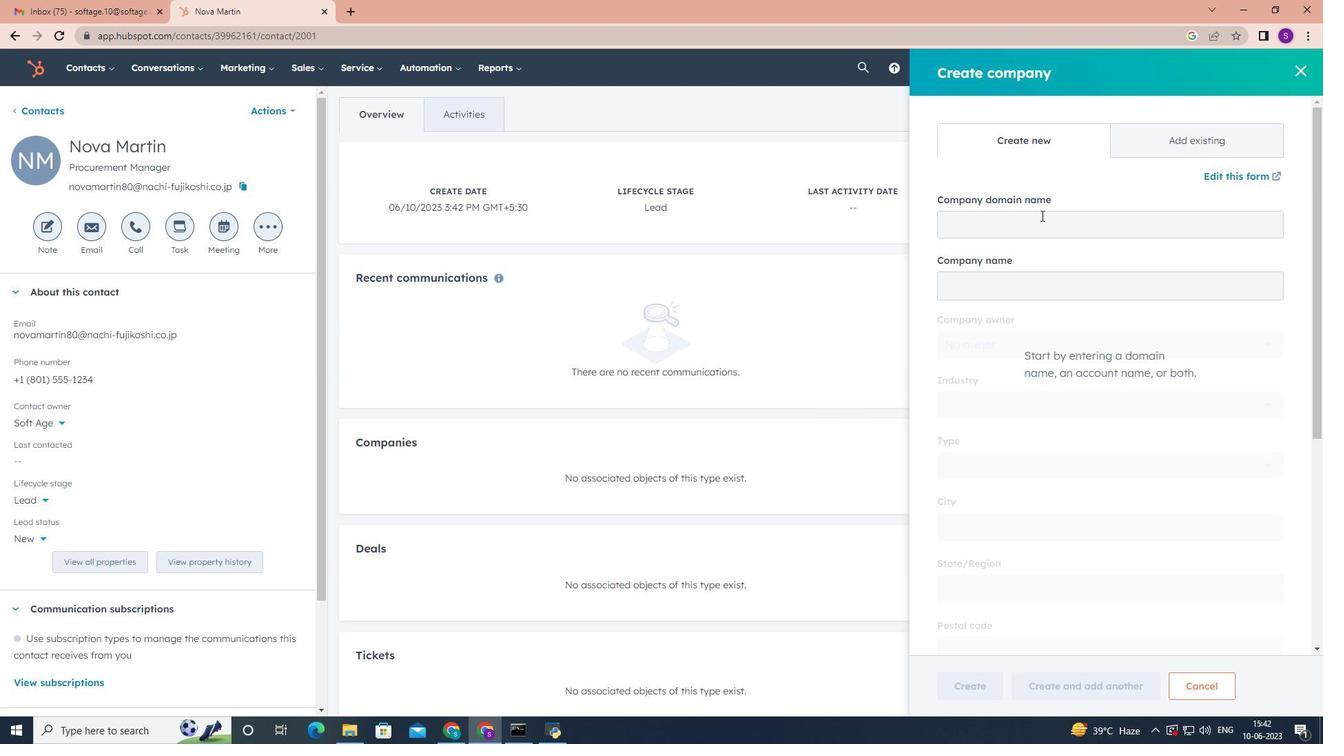 
Action: Mouse moved to (1040, 220)
Screenshot: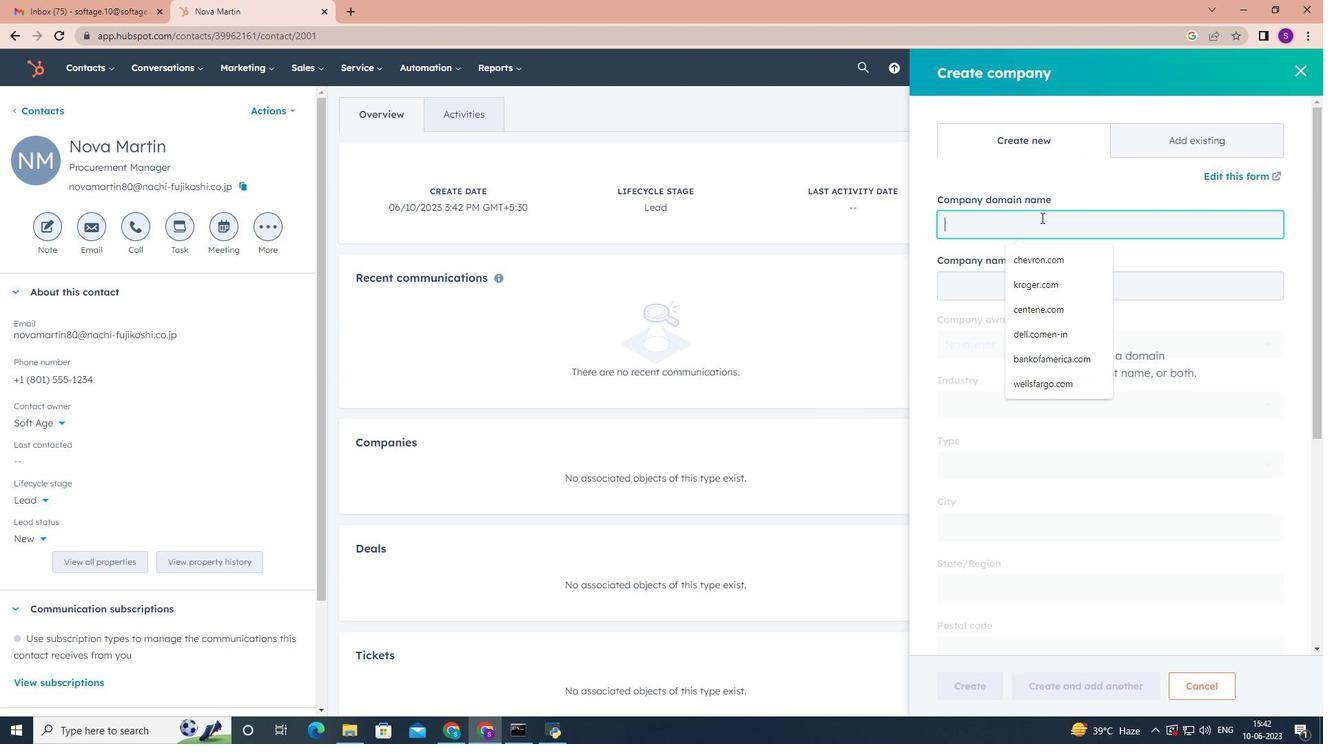 
Action: Key pressed weill.cornell.edu
Screenshot: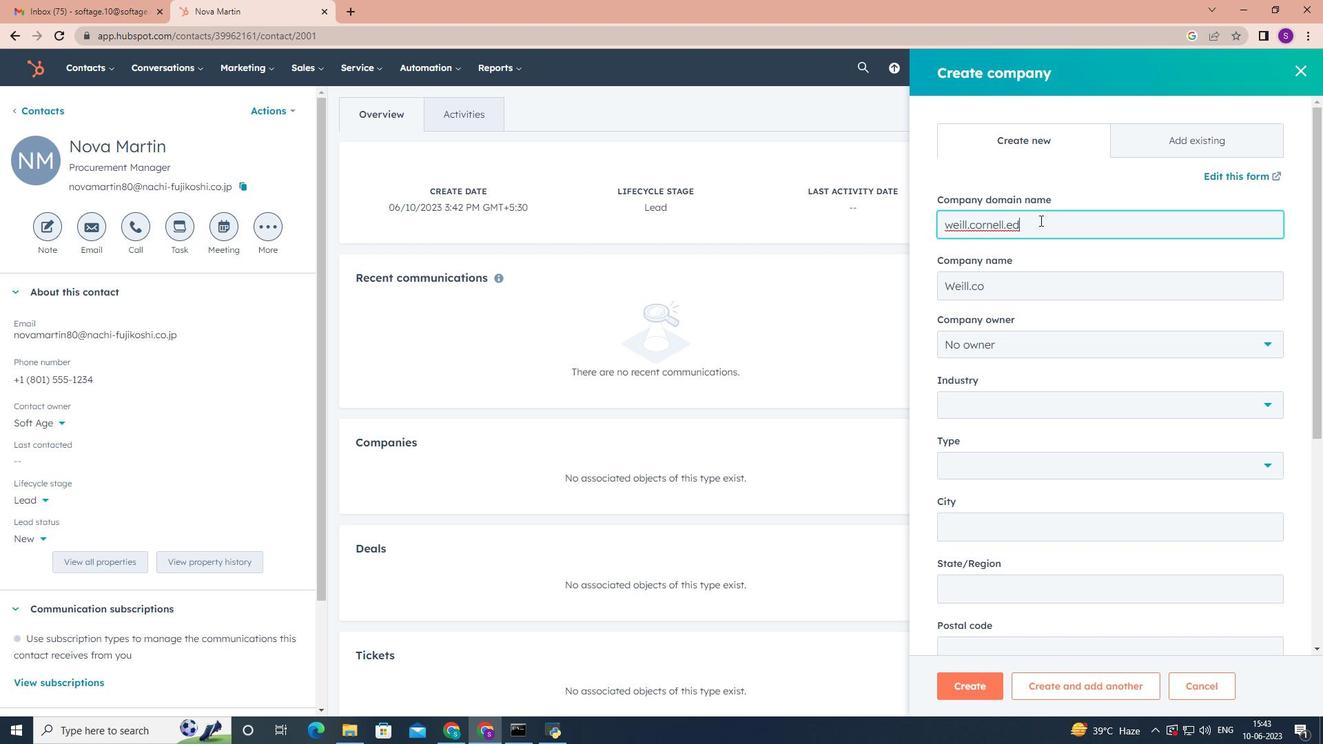 
Action: Mouse moved to (1282, 456)
Screenshot: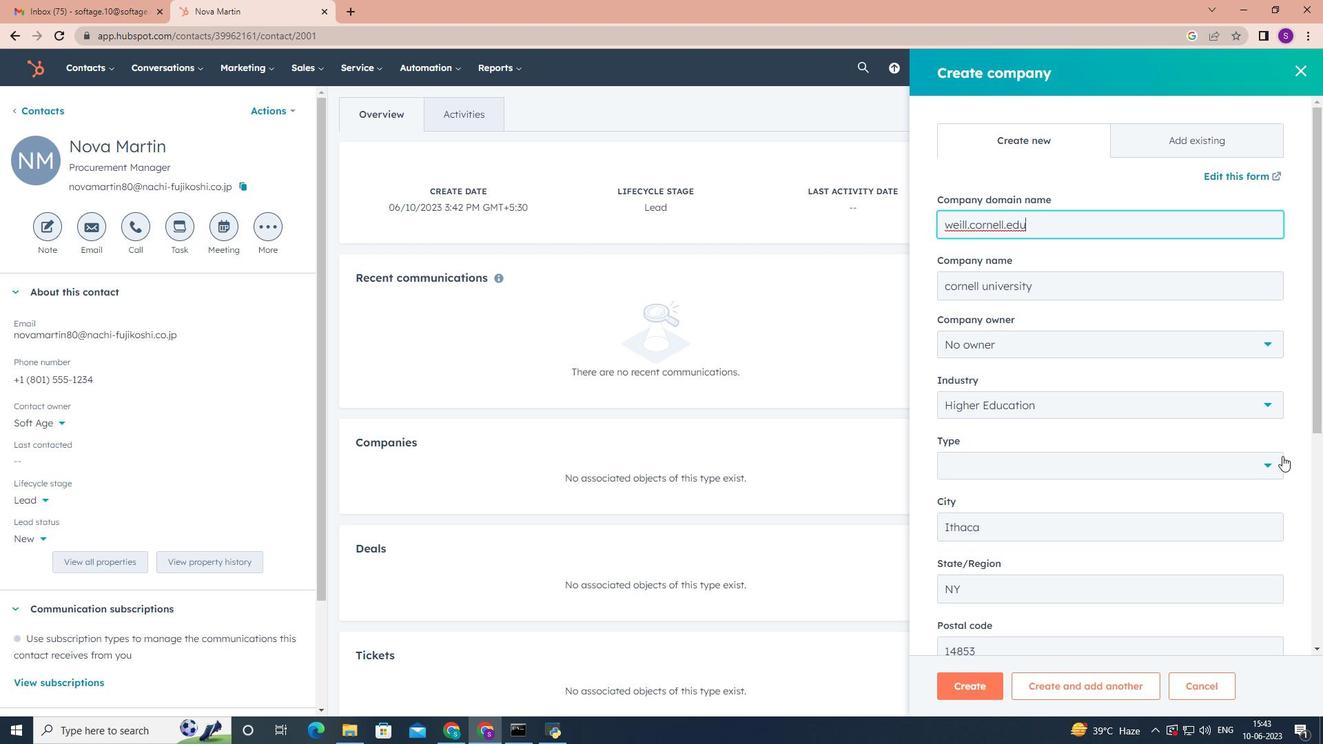 
Action: Mouse scrolled (1282, 455) with delta (0, 0)
Screenshot: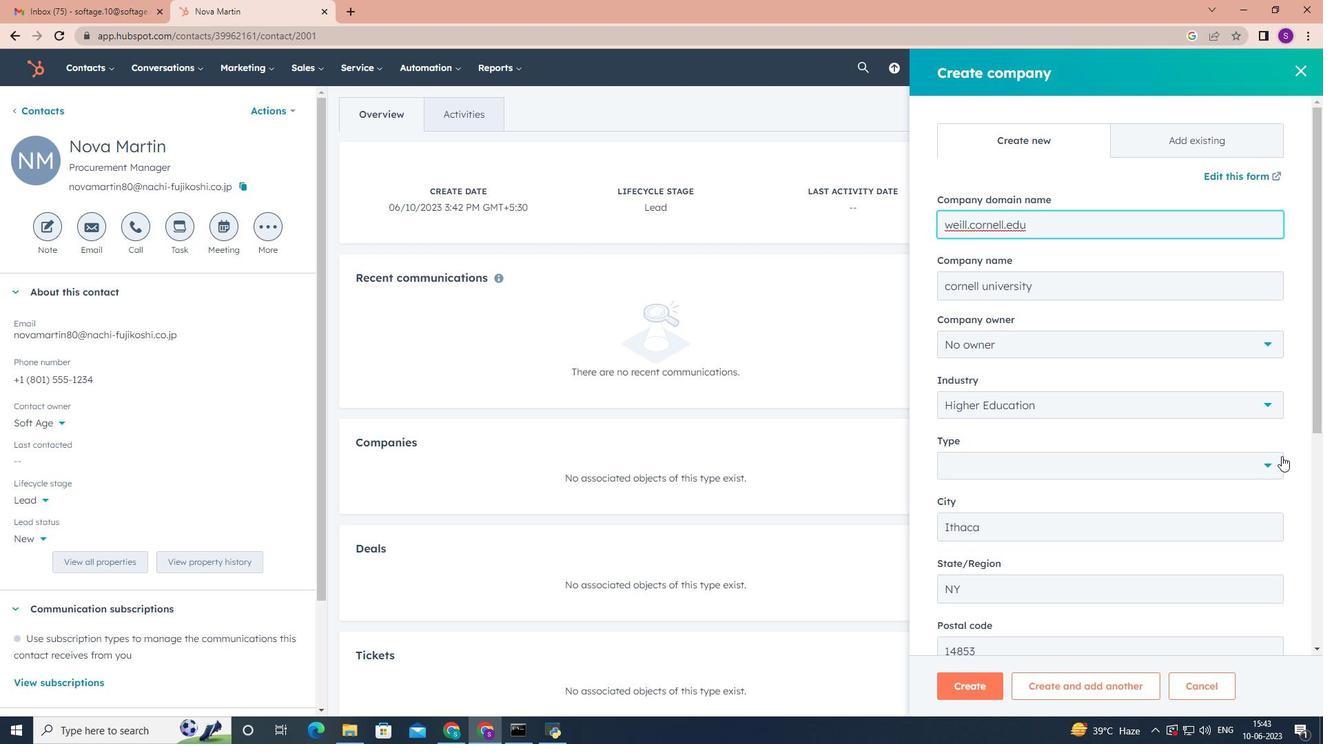 
Action: Mouse scrolled (1282, 455) with delta (0, 0)
Screenshot: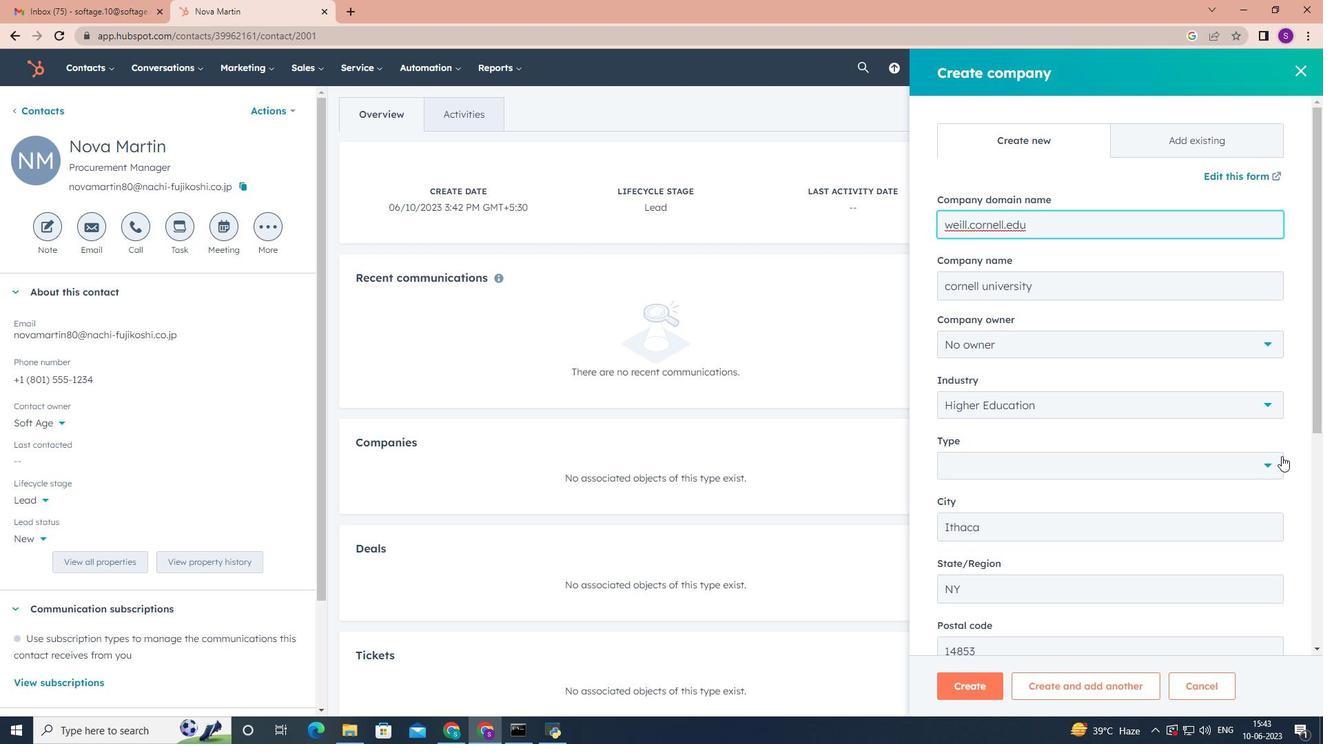 
Action: Mouse moved to (1260, 333)
Screenshot: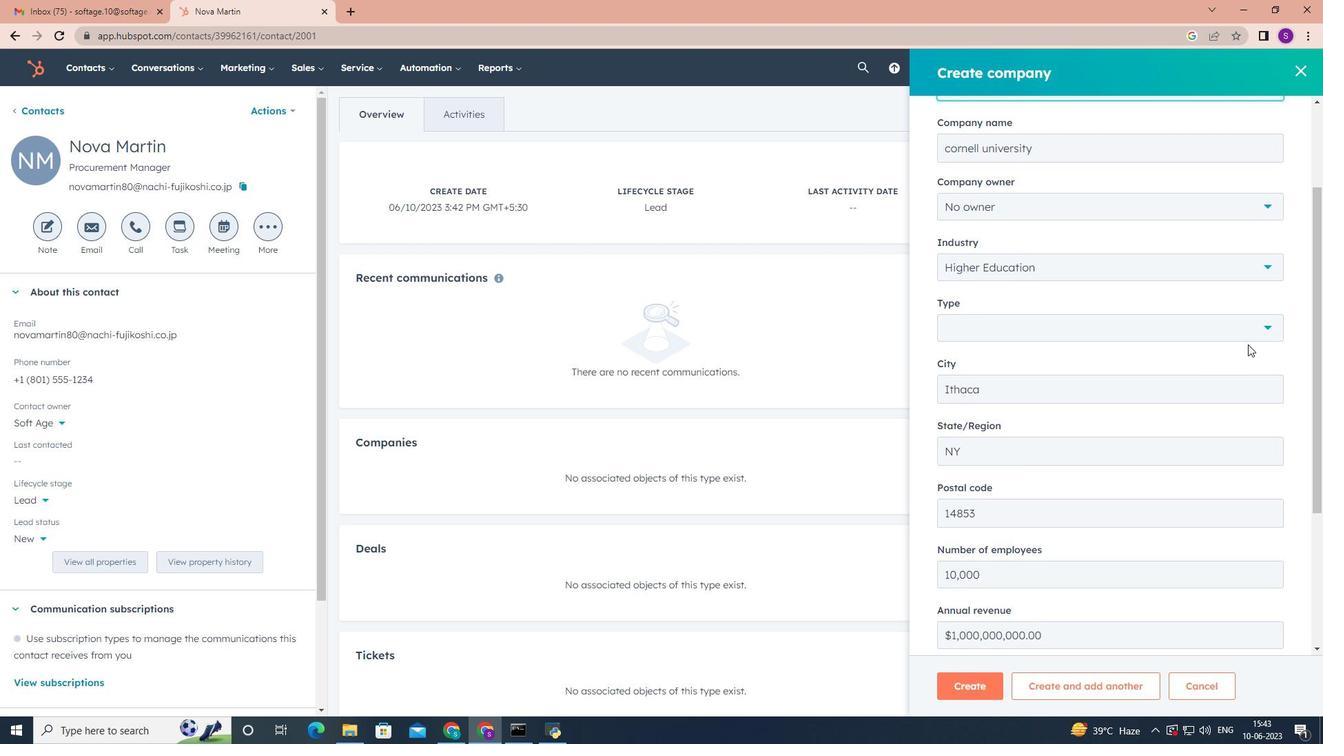 
Action: Mouse pressed left at (1260, 333)
Screenshot: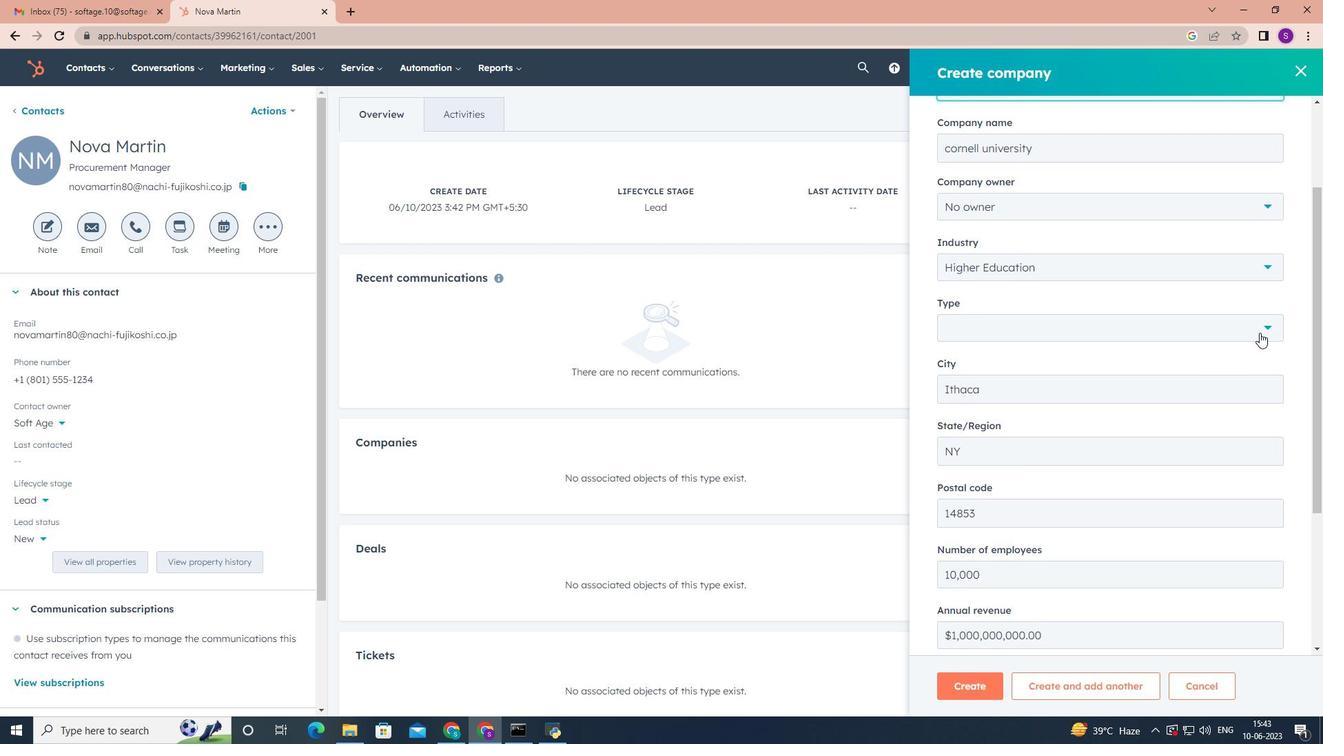 
Action: Mouse moved to (1061, 421)
Screenshot: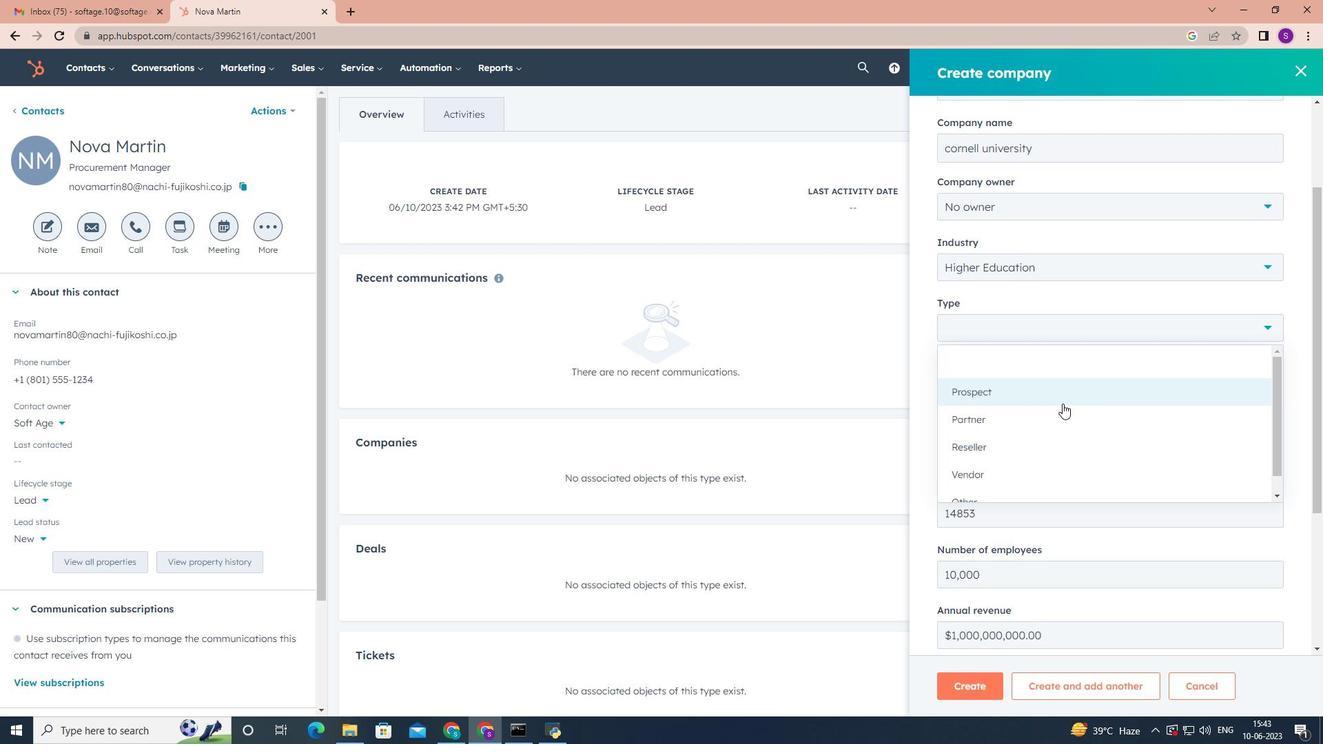 
Action: Mouse scrolled (1061, 420) with delta (0, 0)
Screenshot: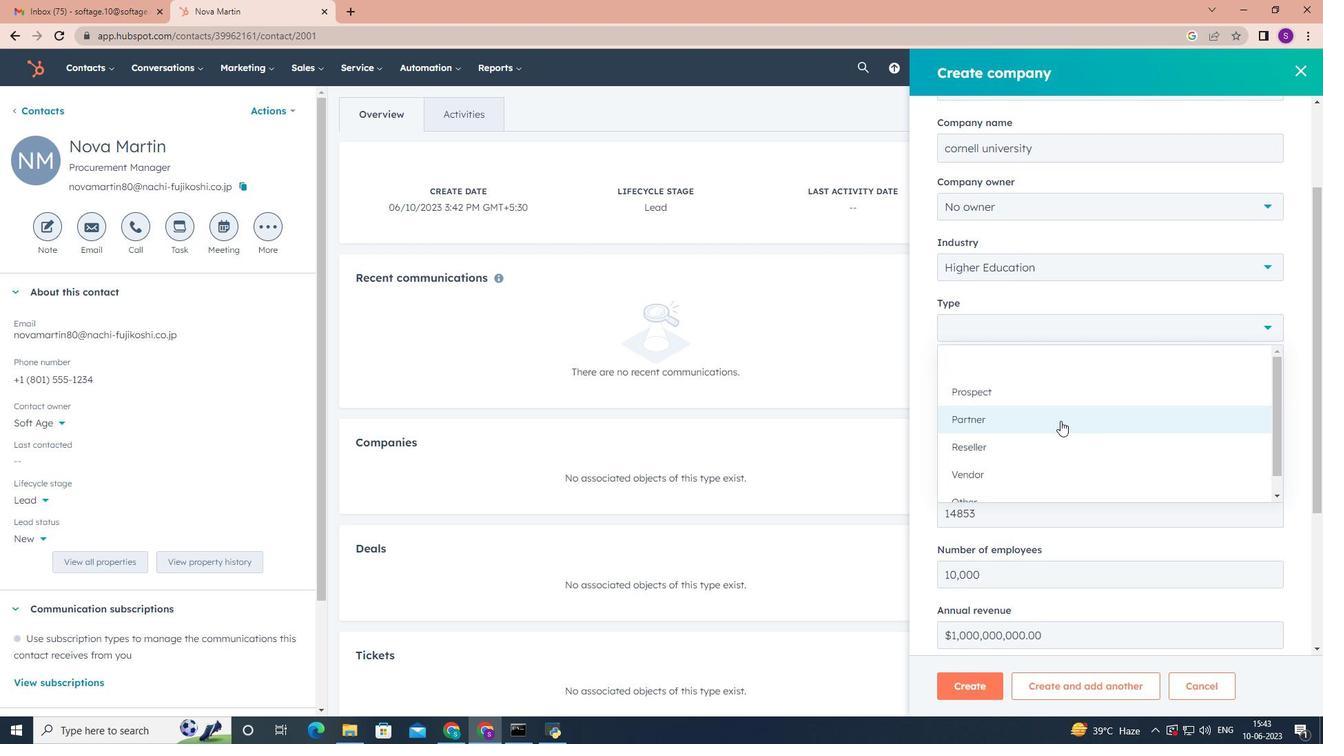 
Action: Mouse scrolled (1061, 420) with delta (0, 0)
Screenshot: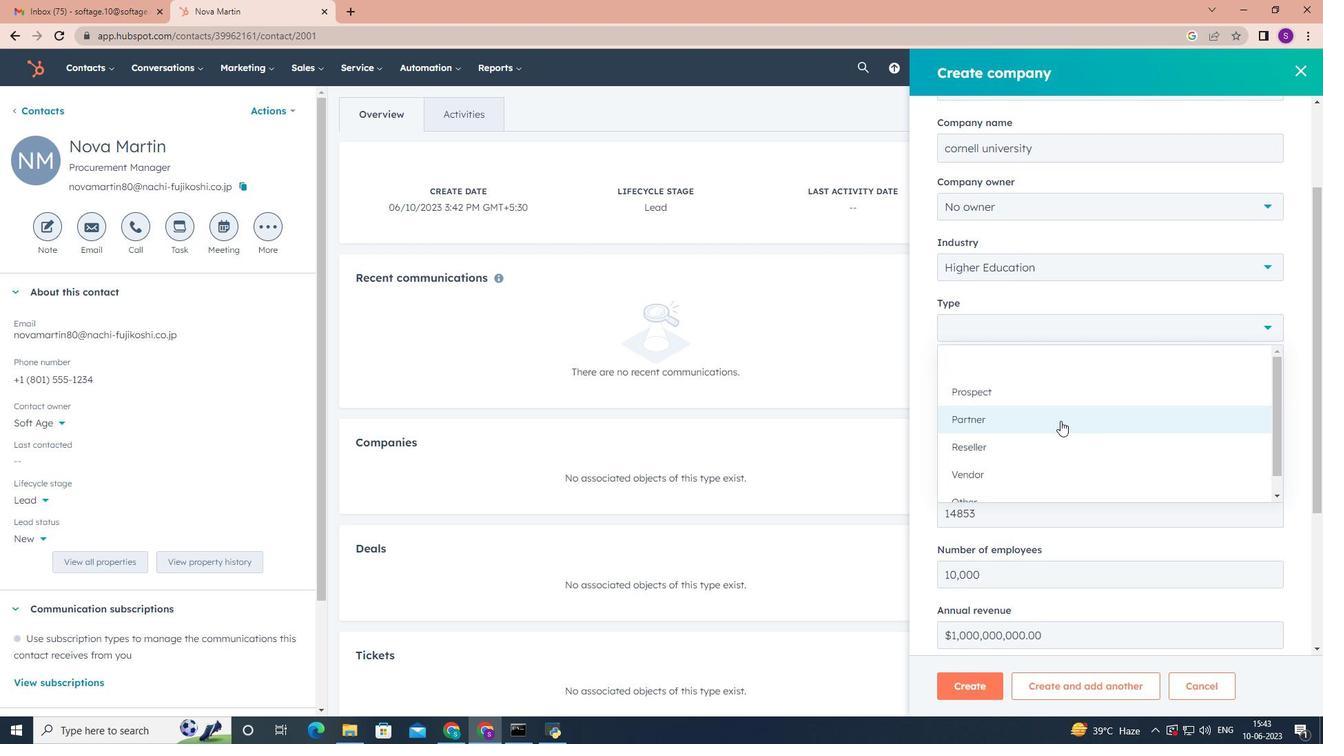 
Action: Mouse scrolled (1061, 422) with delta (0, 0)
Screenshot: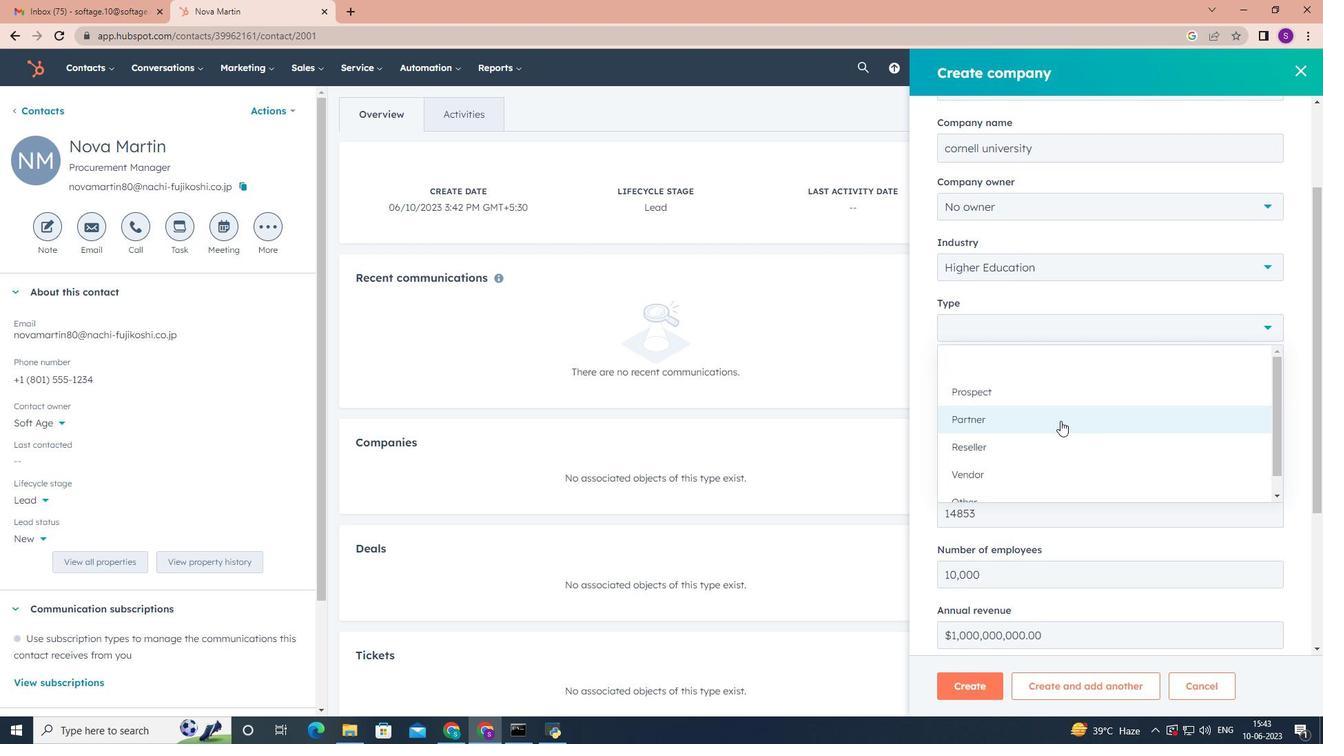 
Action: Mouse scrolled (1061, 420) with delta (0, 0)
Screenshot: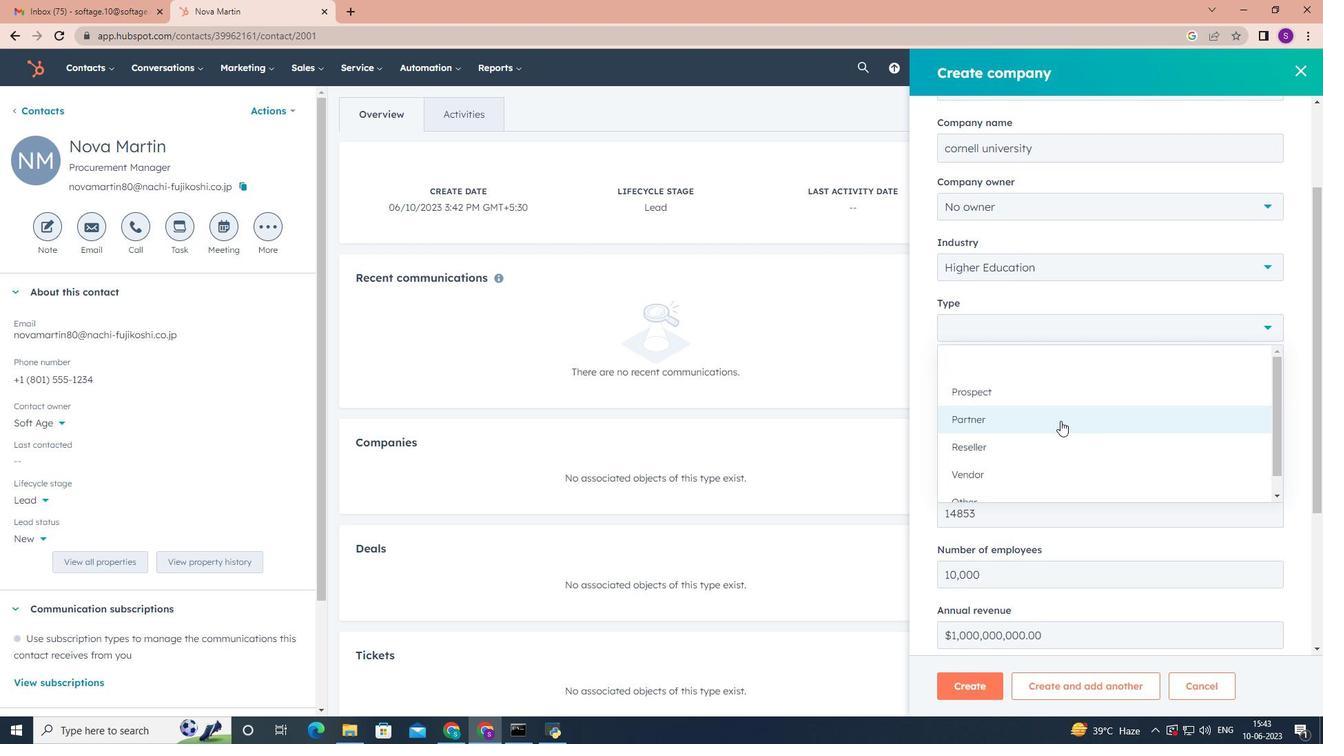 
Action: Mouse scrolled (1061, 420) with delta (0, 0)
Screenshot: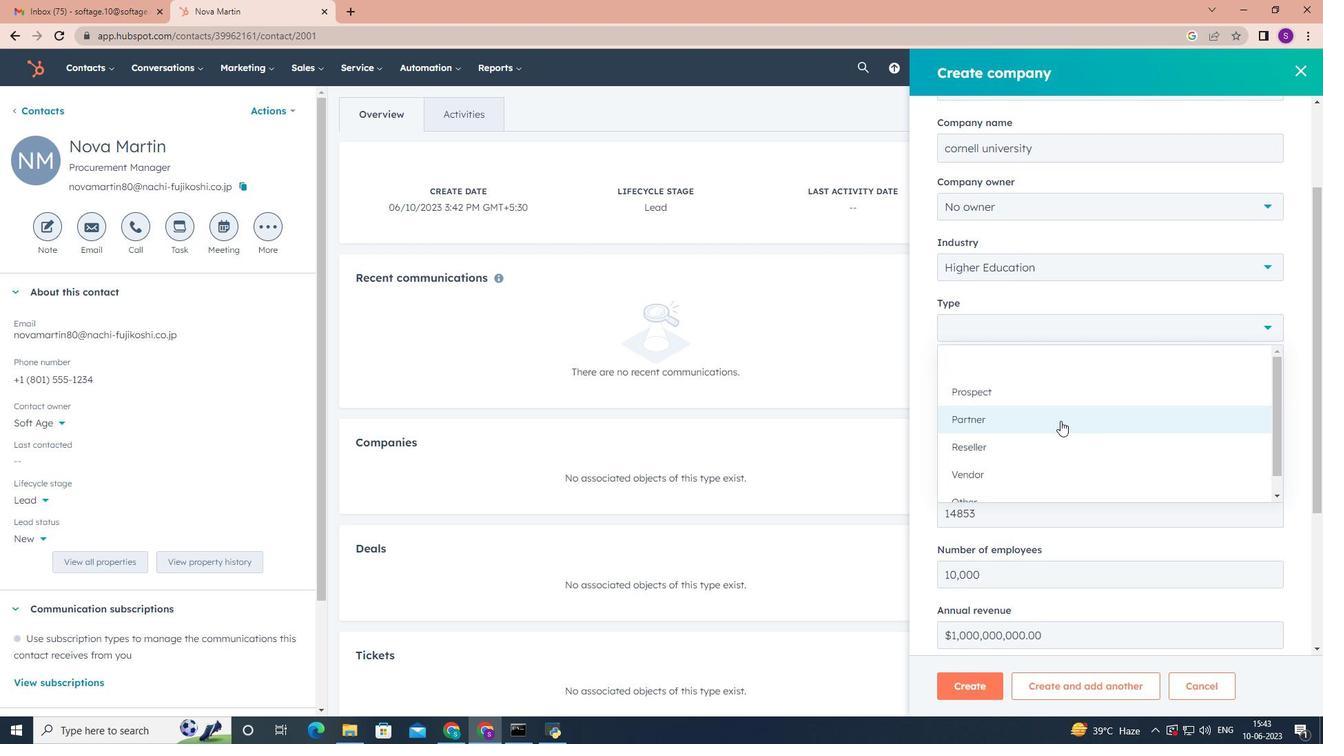 
Action: Mouse moved to (1052, 470)
Screenshot: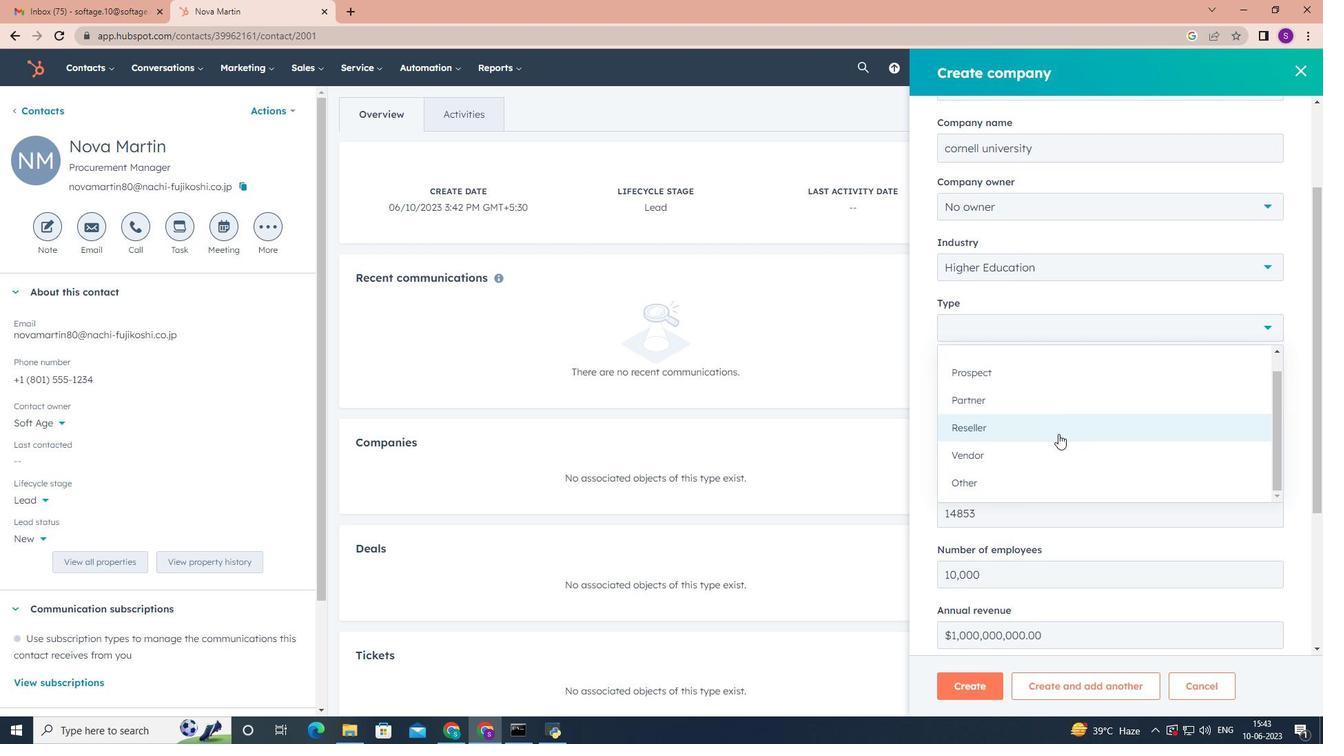 
Action: Mouse pressed left at (1052, 470)
Screenshot: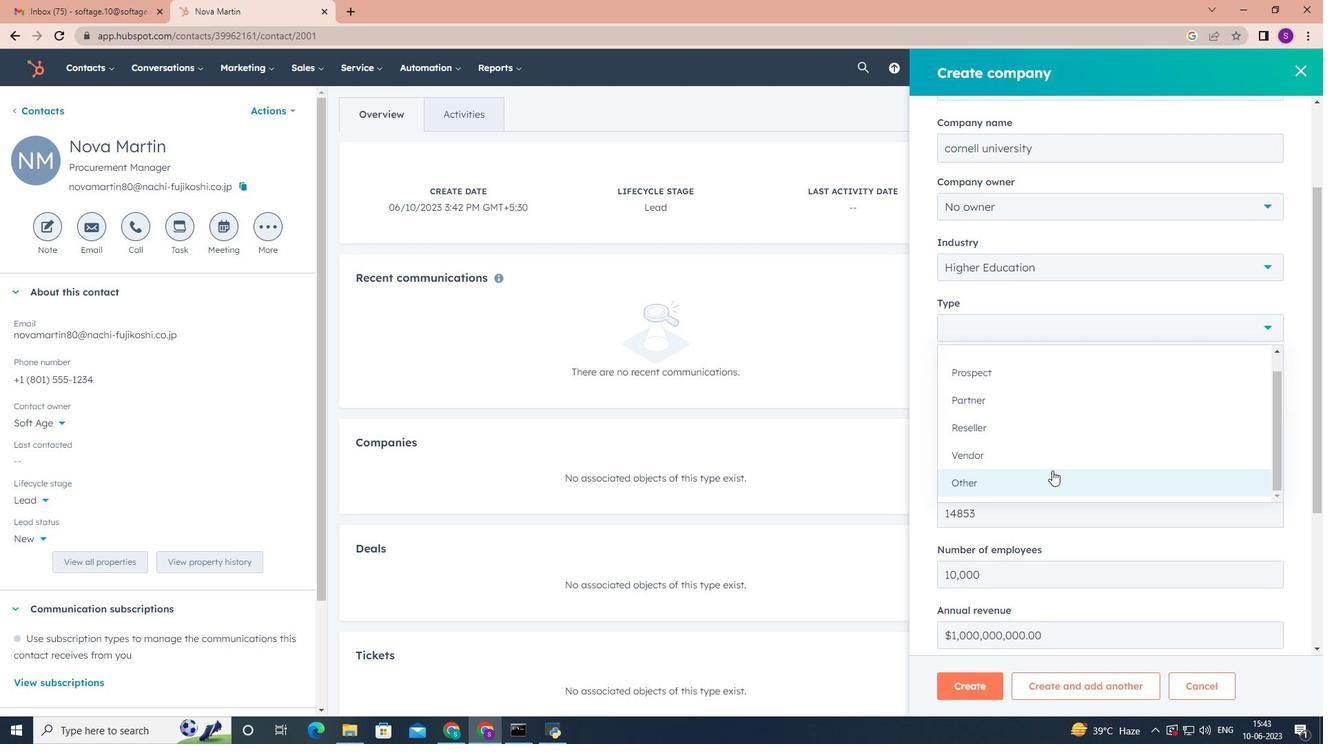 
Action: Mouse scrolled (1052, 470) with delta (0, 0)
Screenshot: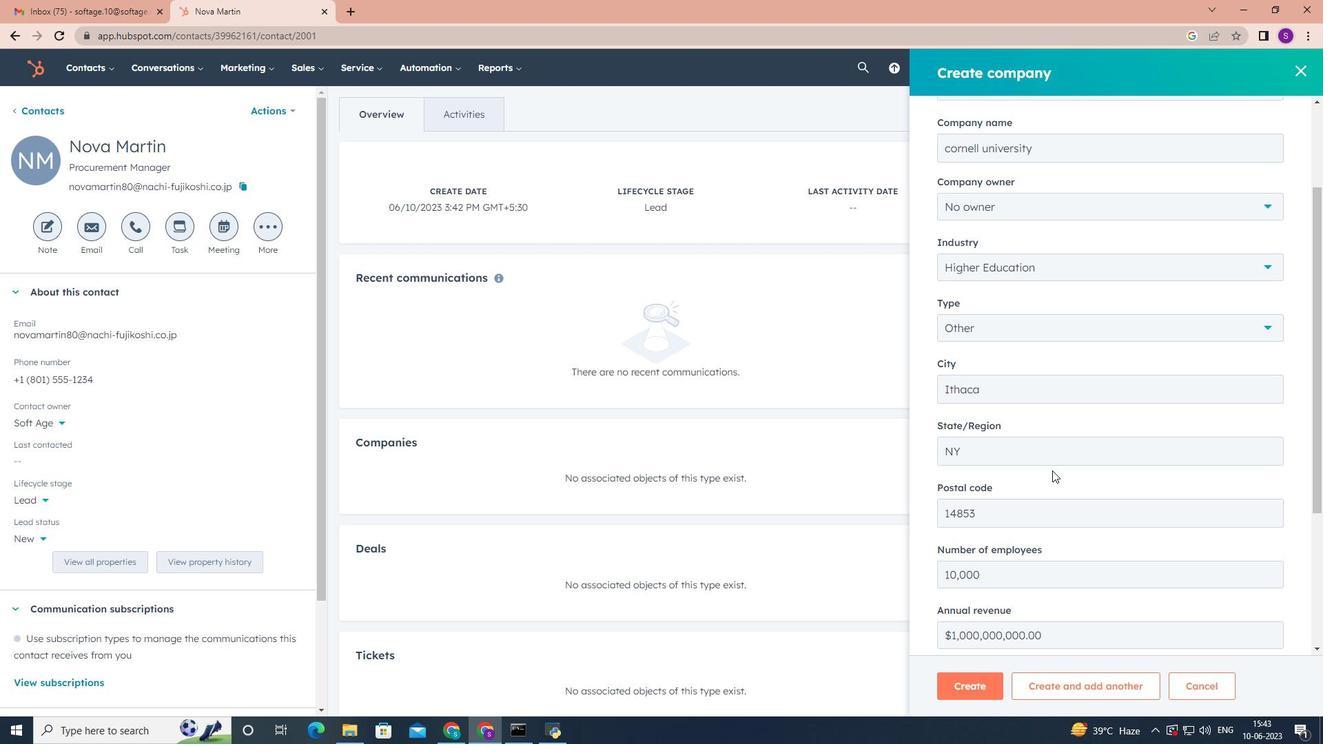 
Action: Mouse scrolled (1052, 470) with delta (0, 0)
Screenshot: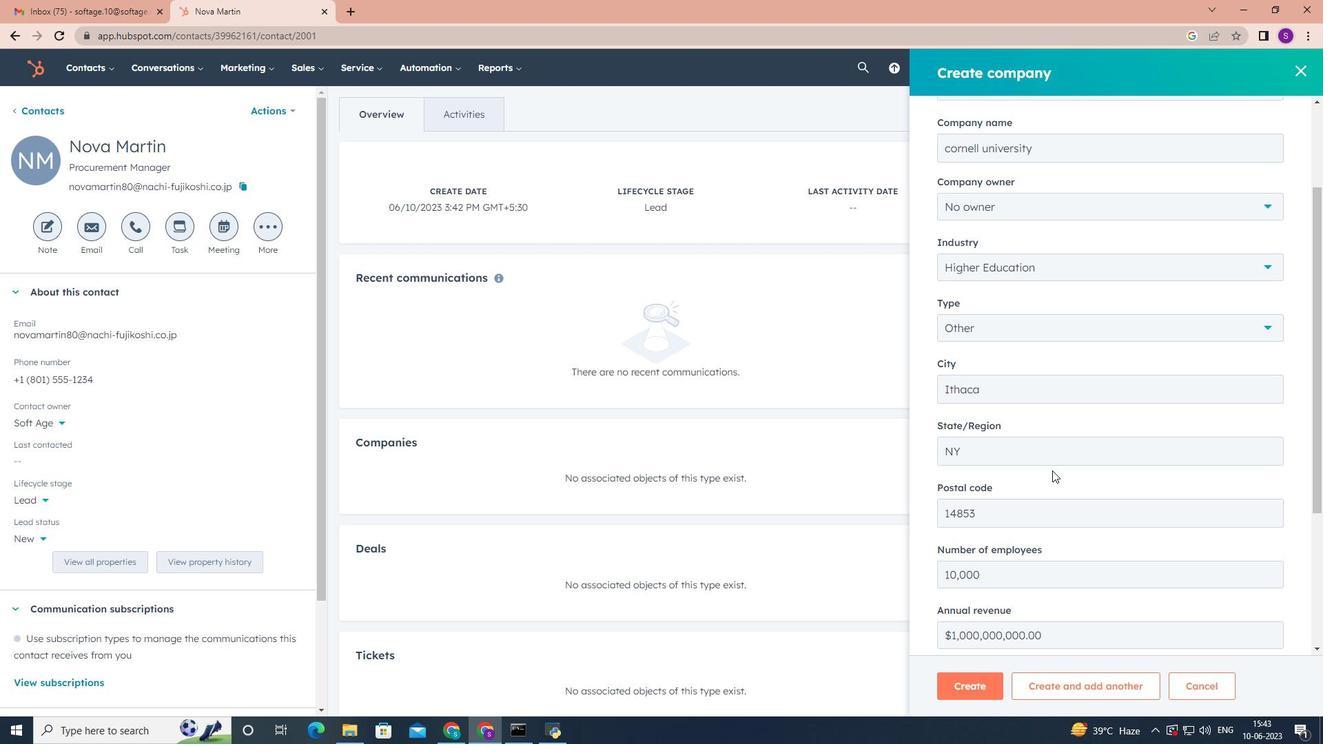 
Action: Mouse scrolled (1052, 470) with delta (0, 0)
Screenshot: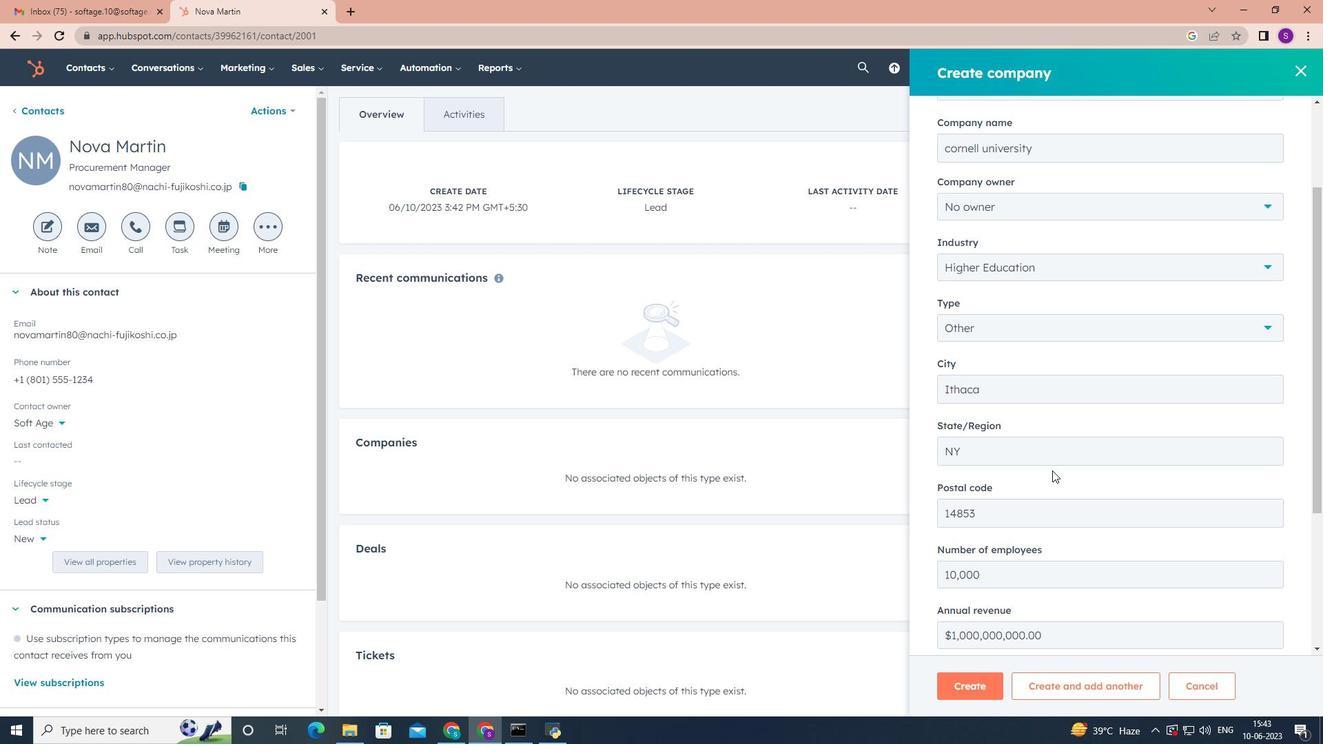 
Action: Mouse scrolled (1052, 470) with delta (0, 0)
Screenshot: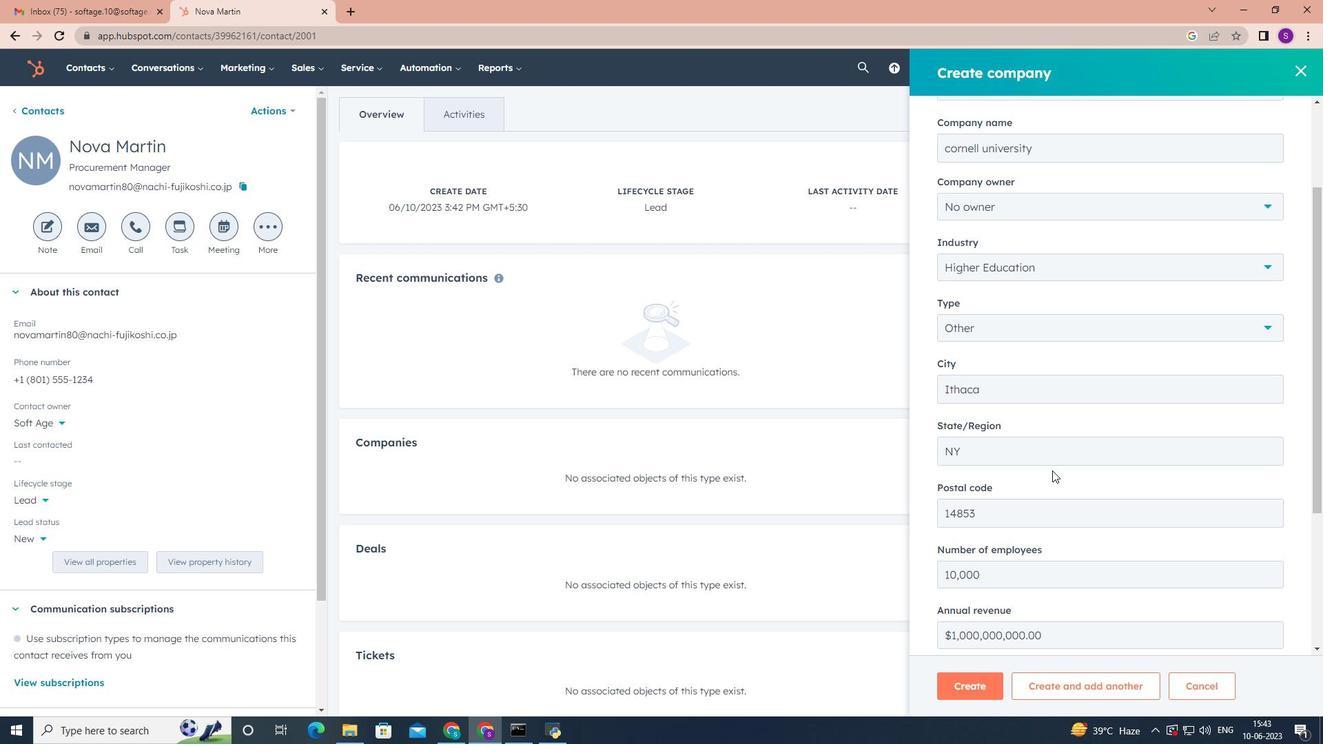 
Action: Mouse scrolled (1052, 470) with delta (0, 0)
Screenshot: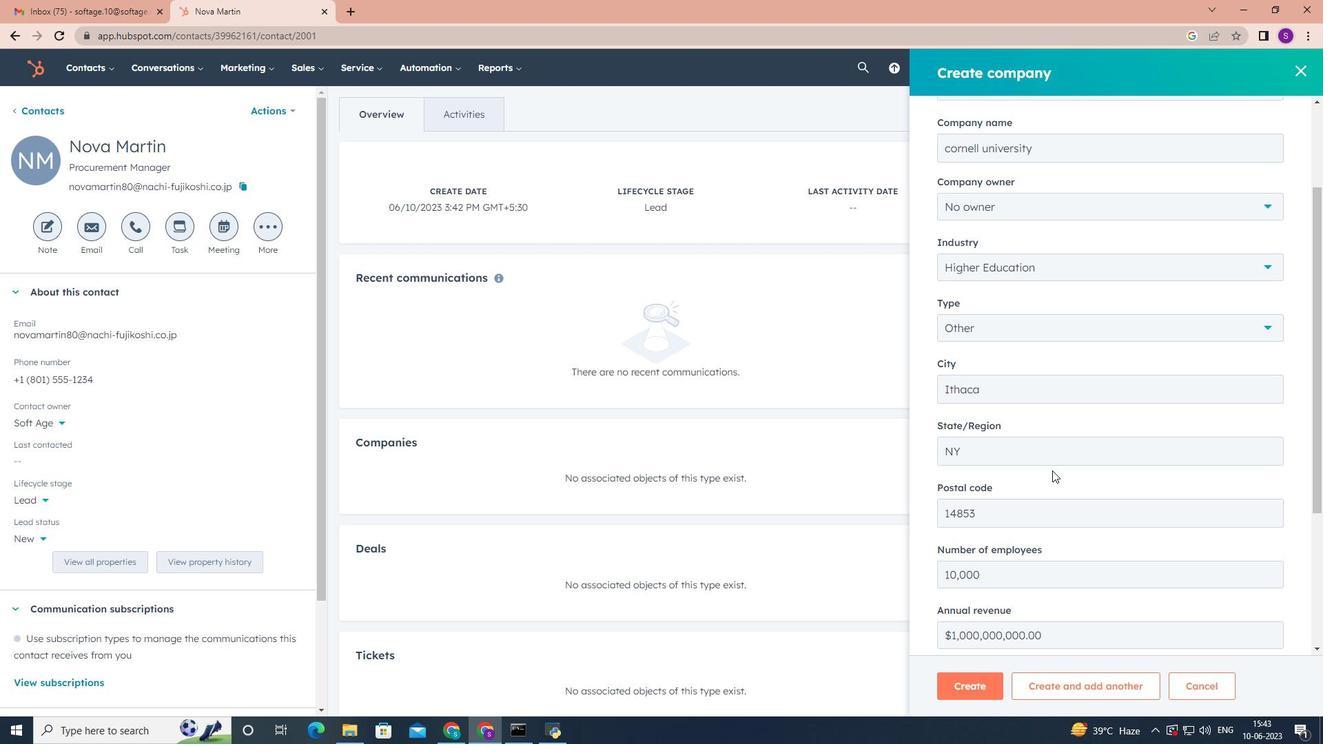 
Action: Mouse scrolled (1052, 470) with delta (0, 0)
Screenshot: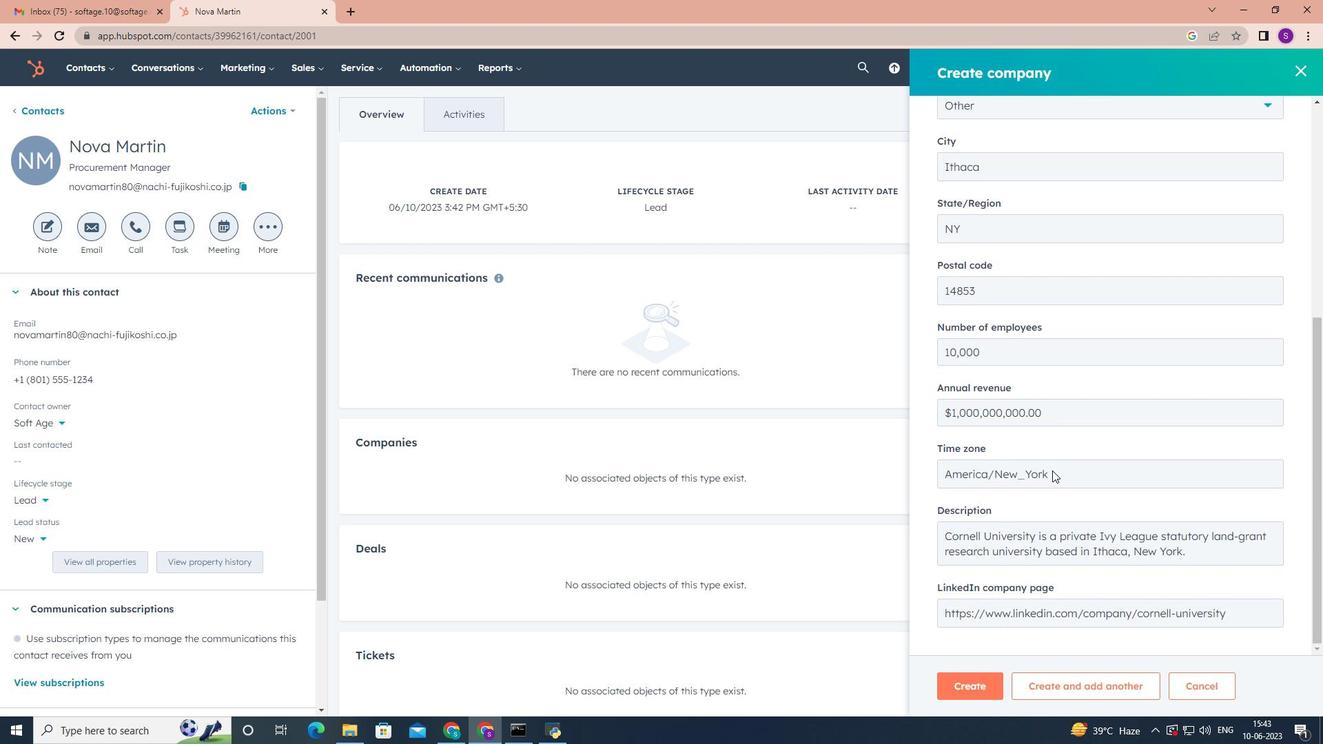 
Action: Mouse scrolled (1052, 470) with delta (0, 0)
Screenshot: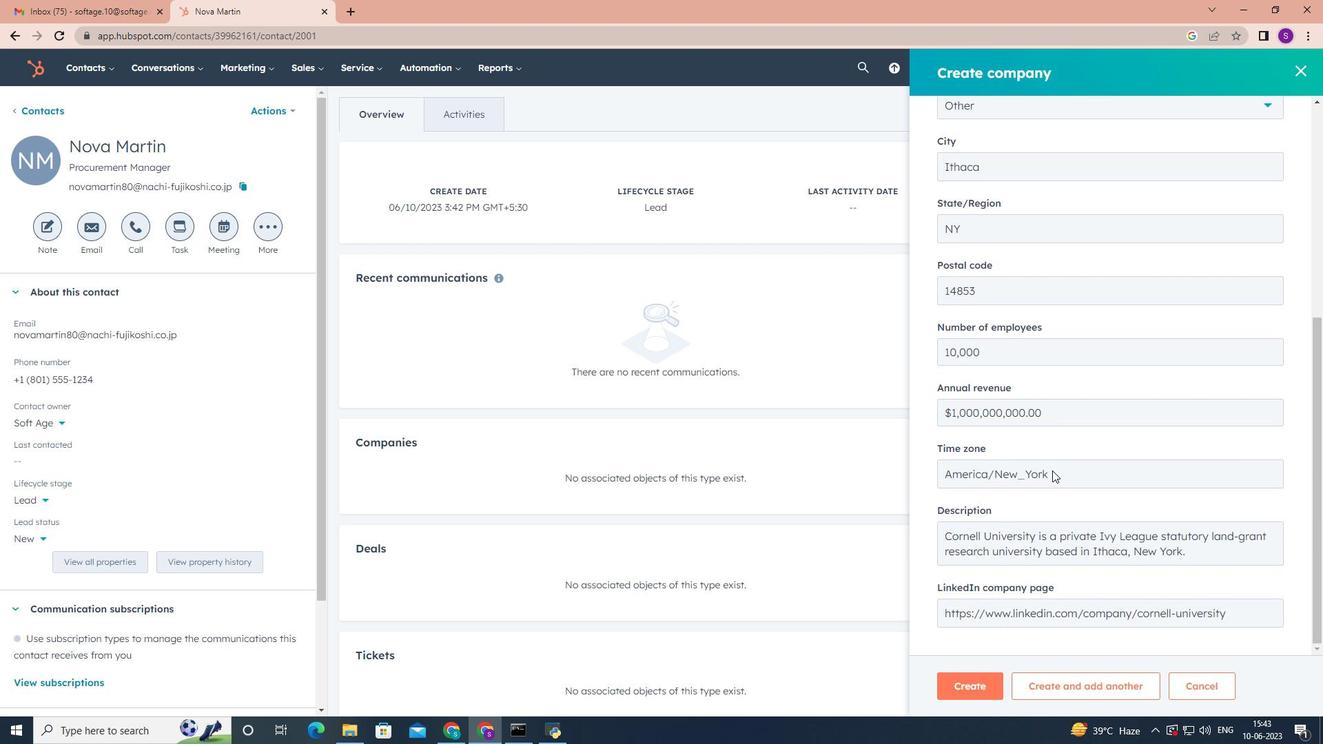 
Action: Mouse scrolled (1052, 470) with delta (0, 0)
Screenshot: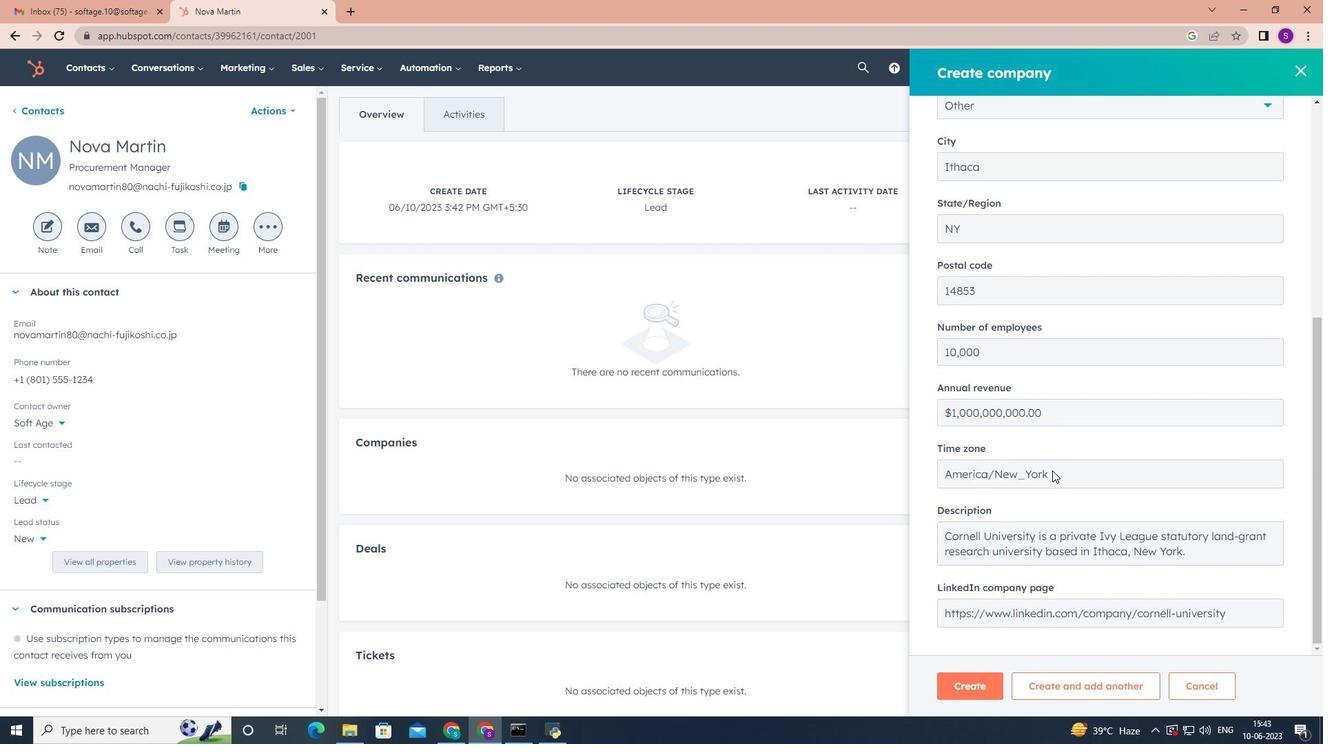
Action: Mouse scrolled (1052, 470) with delta (0, 0)
Screenshot: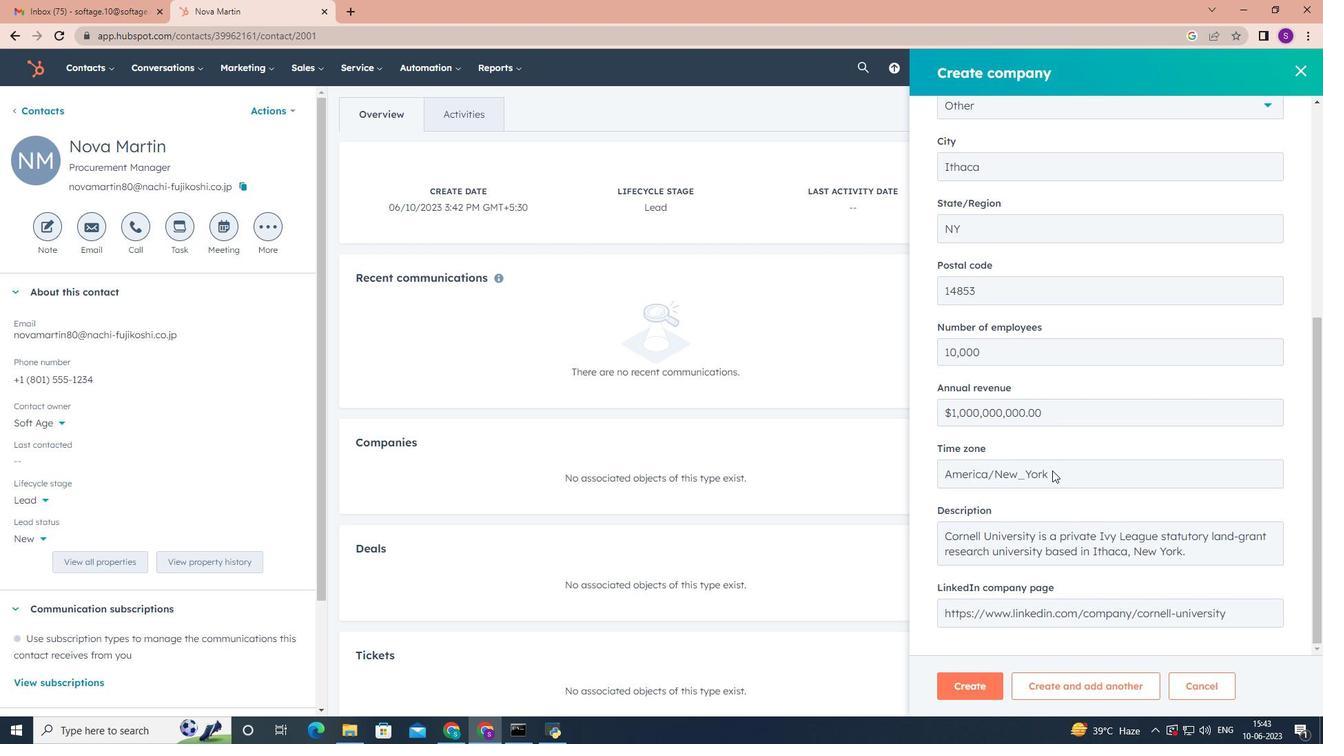 
Action: Mouse moved to (977, 682)
Screenshot: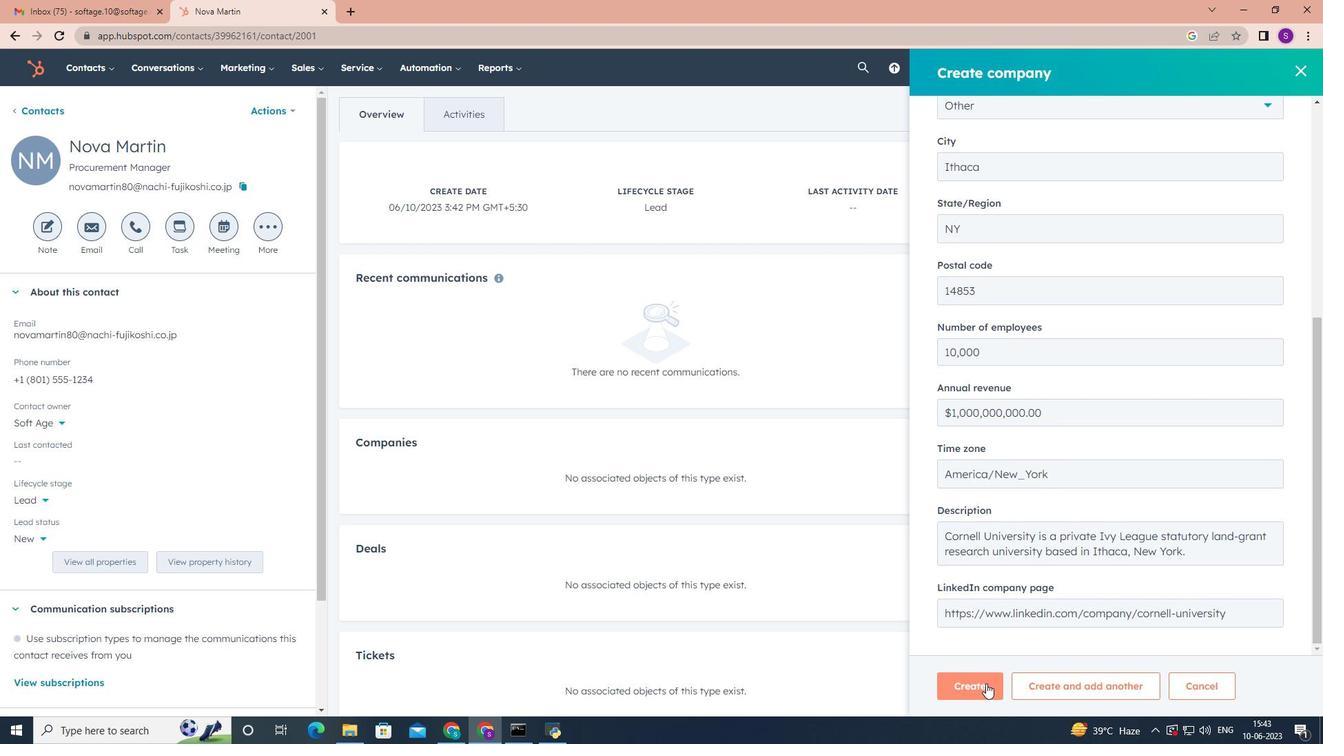 
Action: Mouse pressed left at (977, 682)
Screenshot: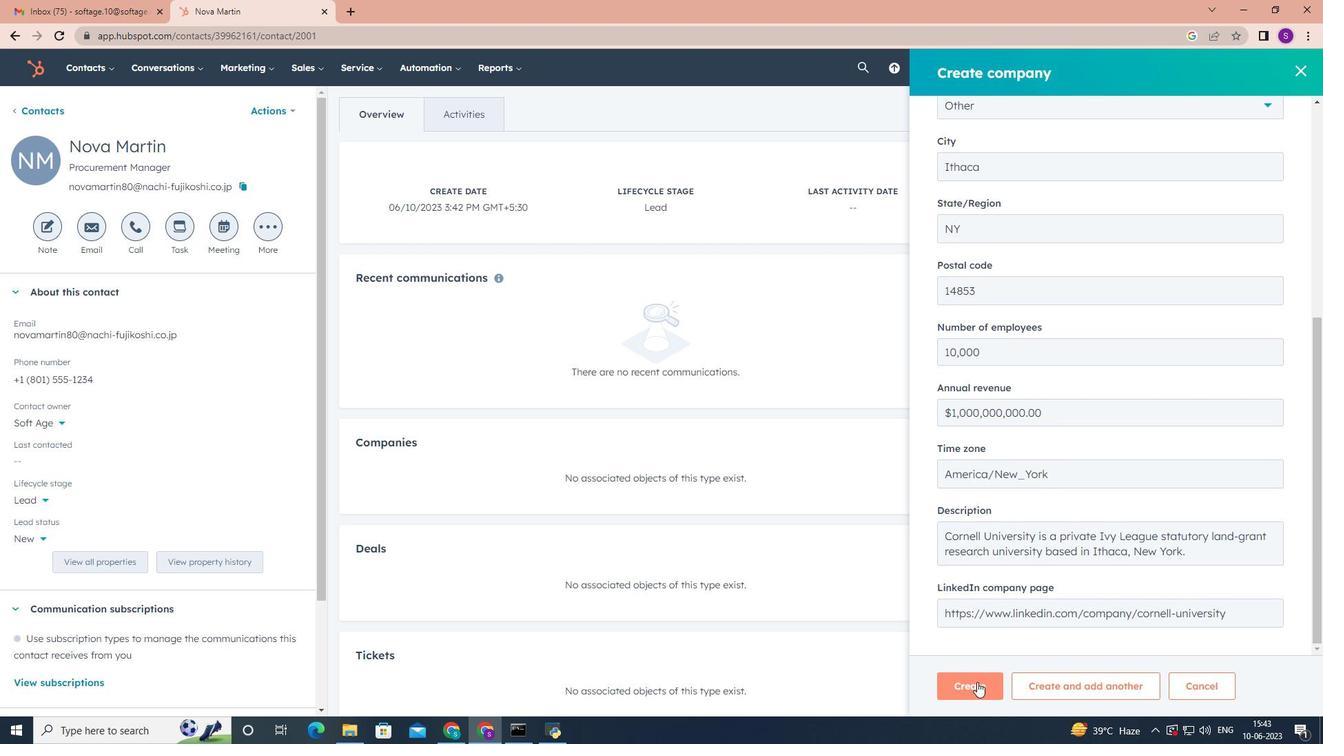
Action: Mouse moved to (820, 444)
Screenshot: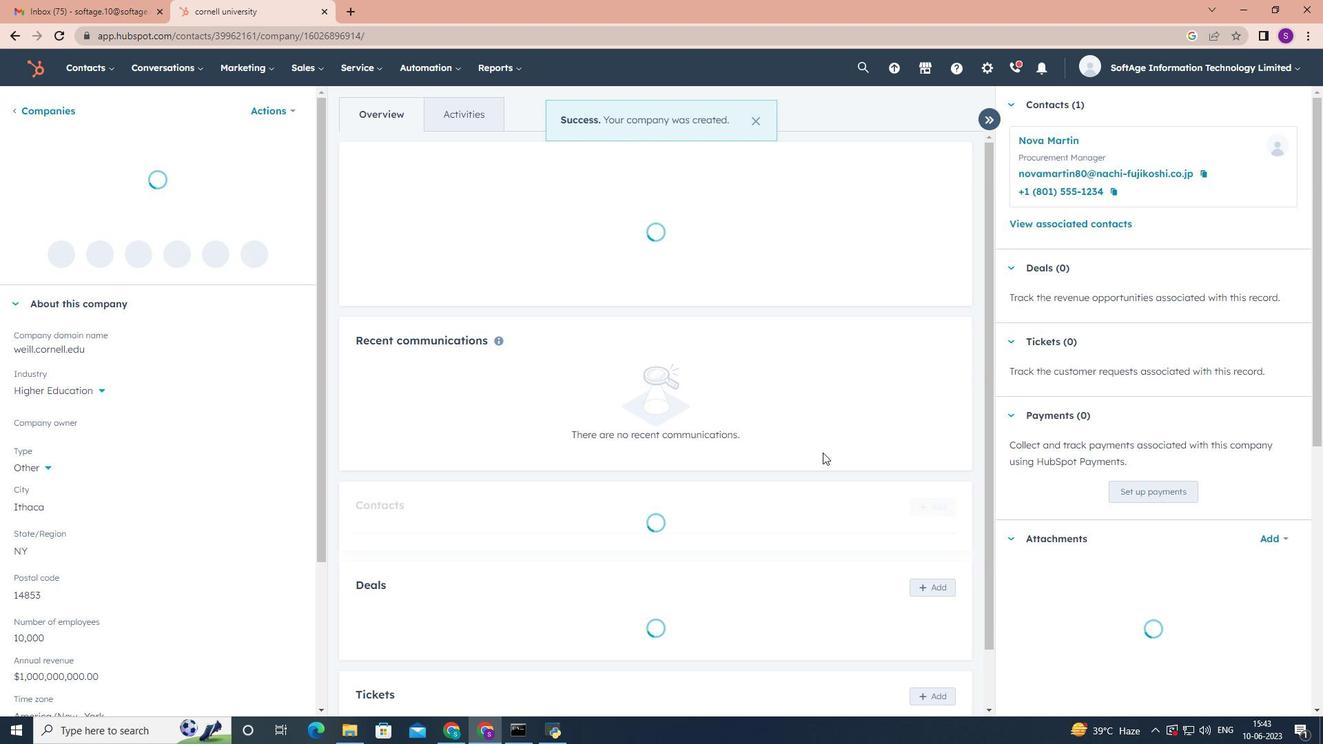 
Action: Mouse scrolled (820, 443) with delta (0, 0)
Screenshot: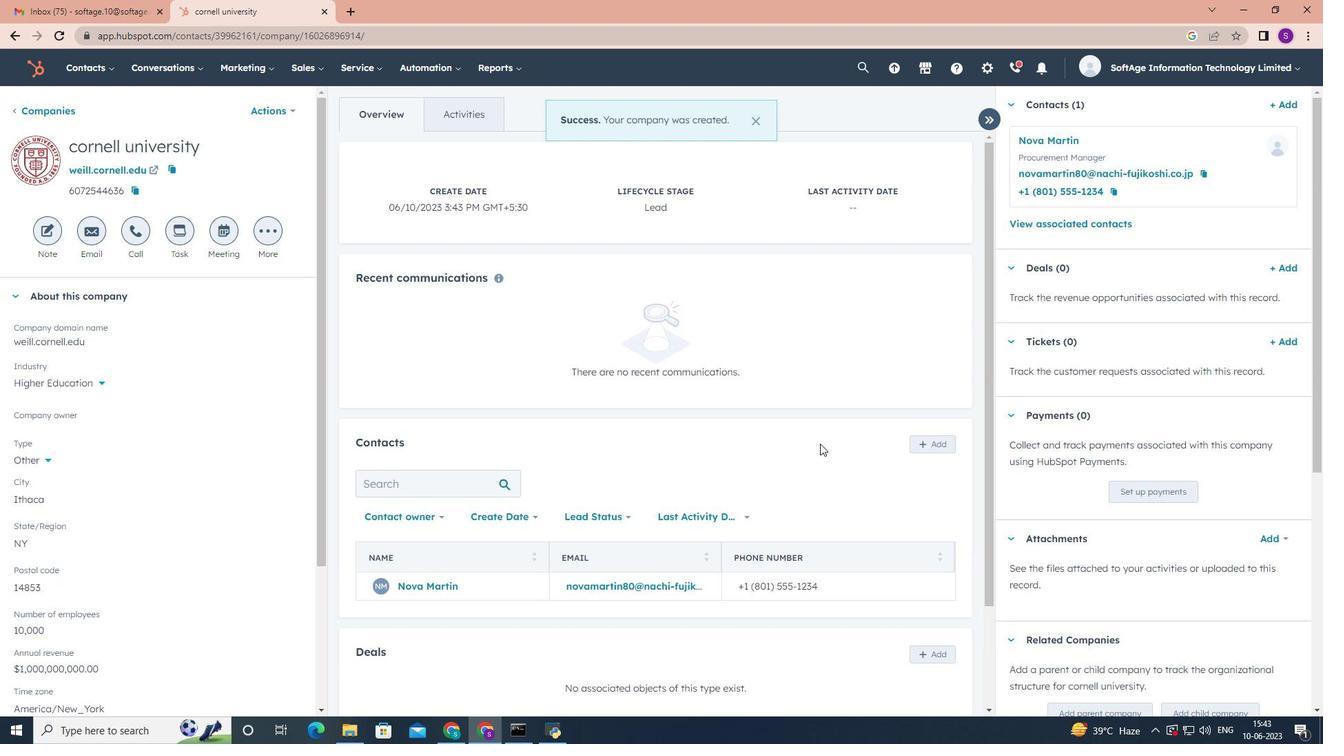 
Action: Mouse scrolled (820, 443) with delta (0, 0)
Screenshot: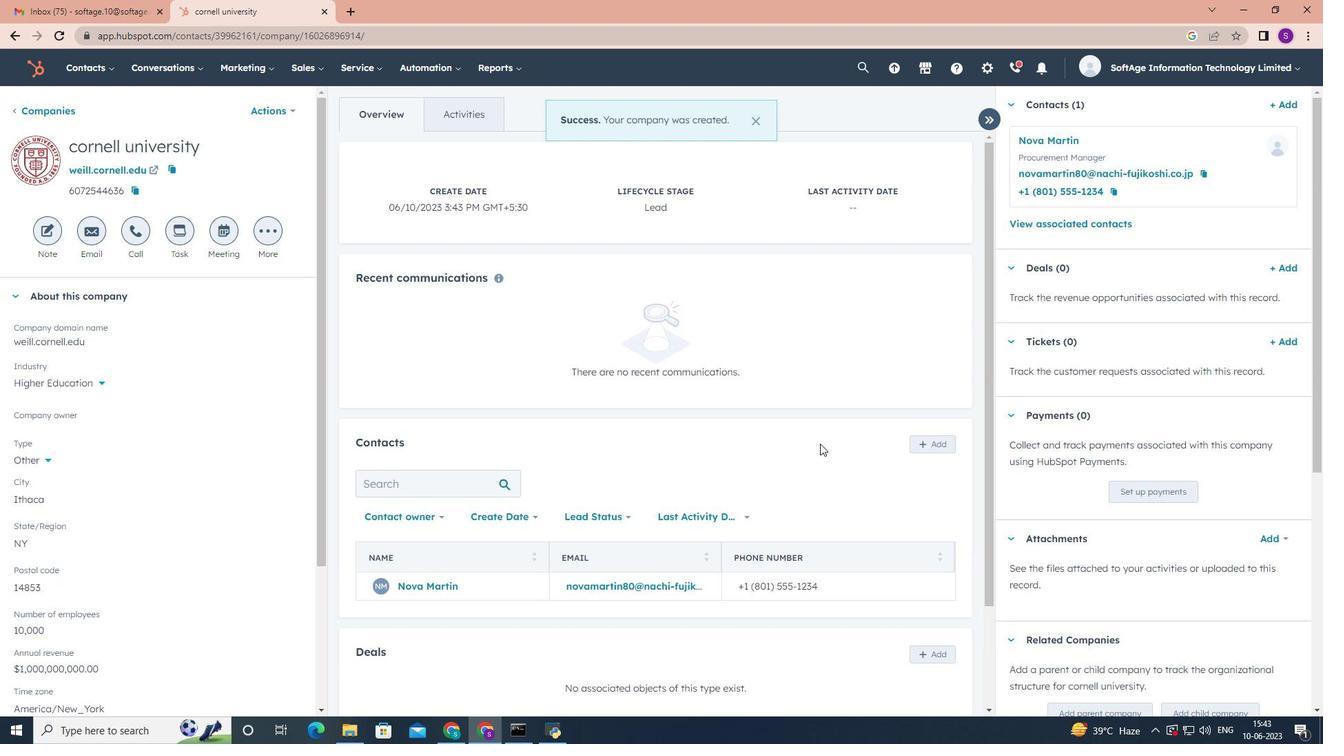 
Action: Mouse scrolled (820, 443) with delta (0, 0)
Screenshot: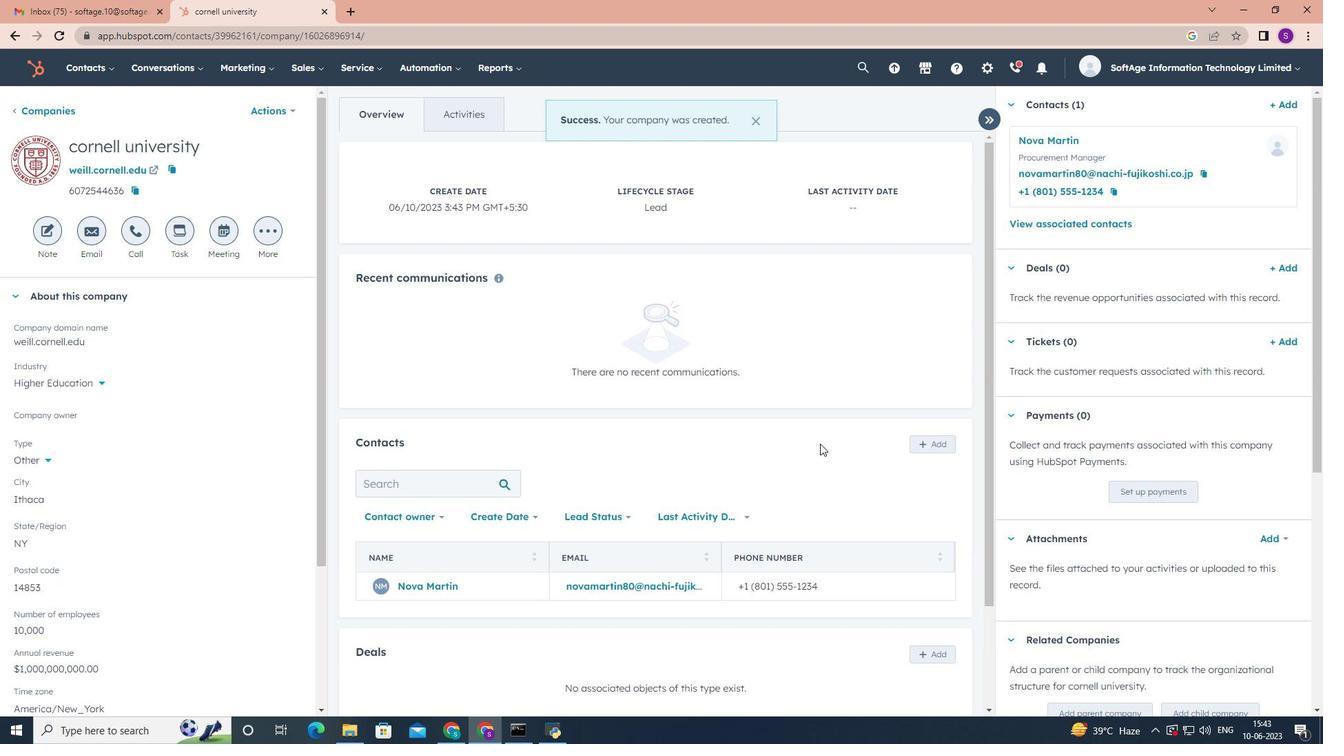 
Action: Mouse scrolled (820, 443) with delta (0, 0)
Screenshot: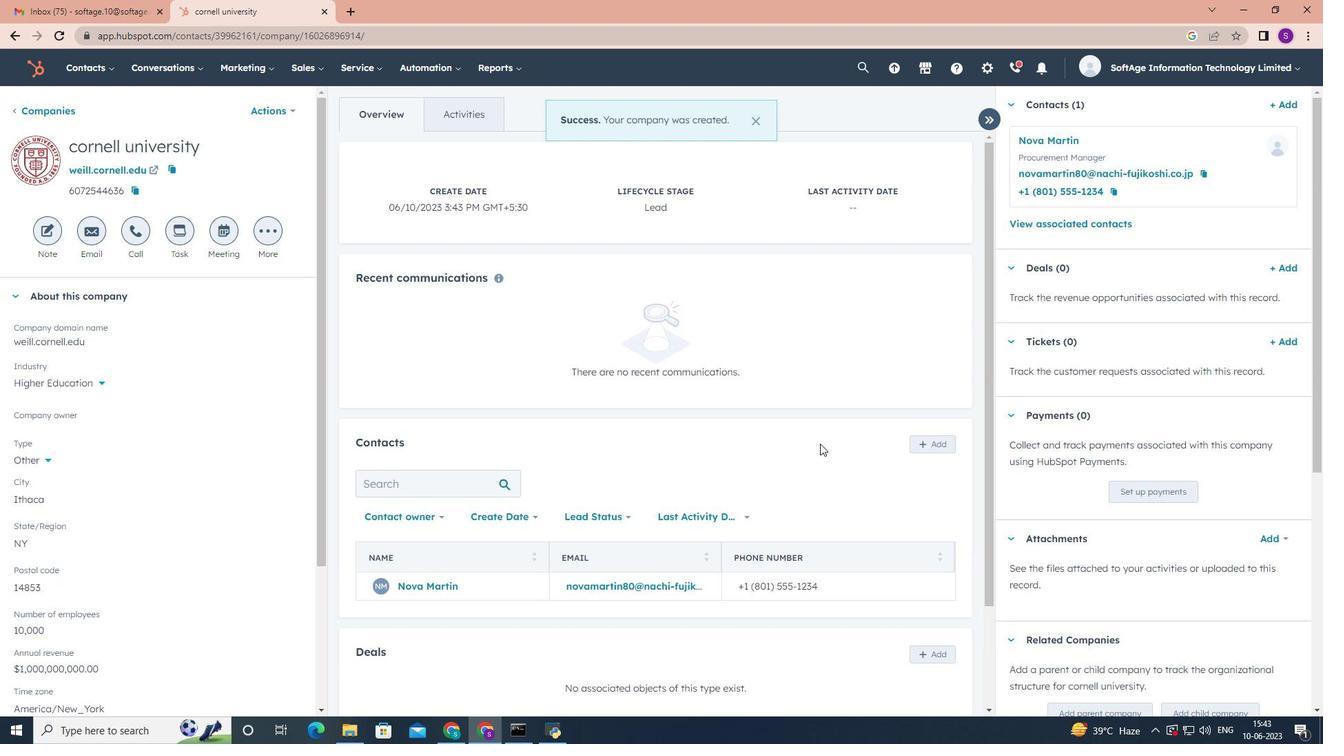 
